 Task: Open a blank sheet, save the file as wallofchina.doc Insert a picture of 'Great Wall of China'with name   Great Wall of China.png  Change shape height to 6.5 select the picture, apply border and shading with setting 3-D, style Dotted Line, color Orange and width 2 1/4 pt
Action: Mouse moved to (159, 176)
Screenshot: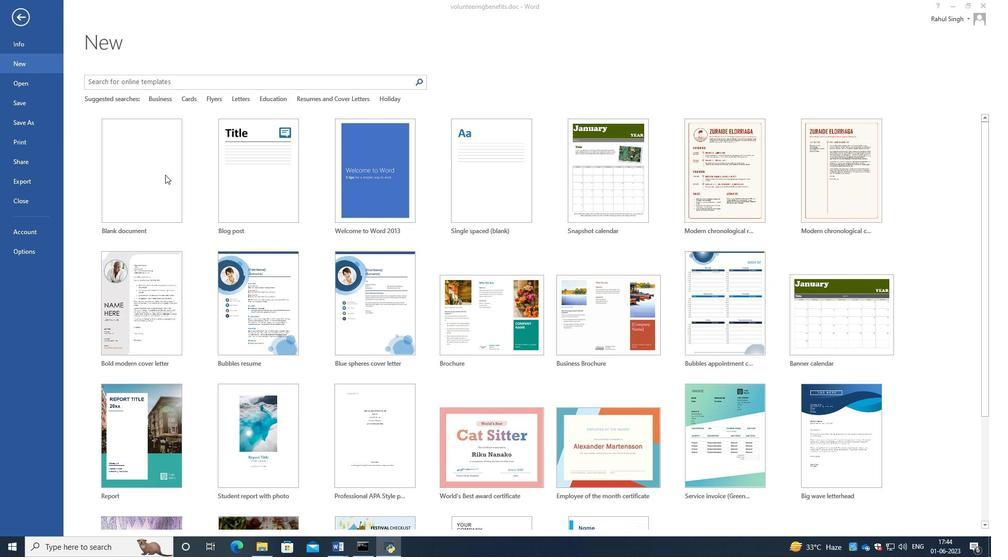 
Action: Mouse pressed left at (159, 176)
Screenshot: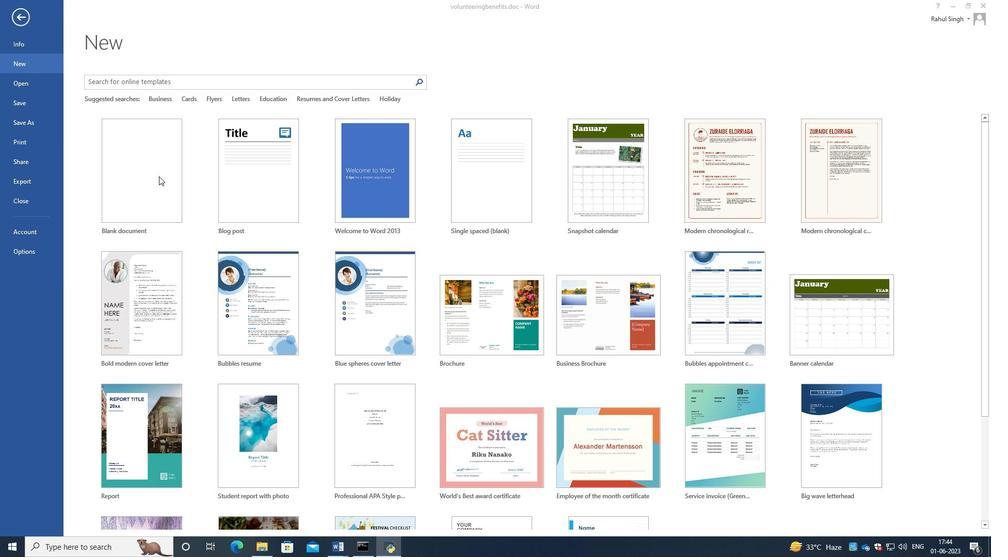 
Action: Mouse pressed left at (159, 176)
Screenshot: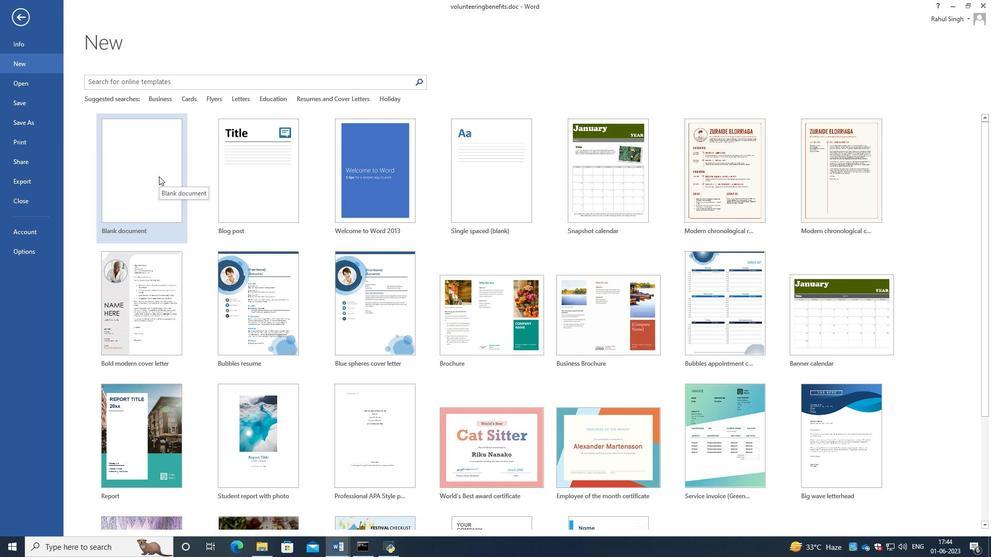 
Action: Mouse moved to (13, 18)
Screenshot: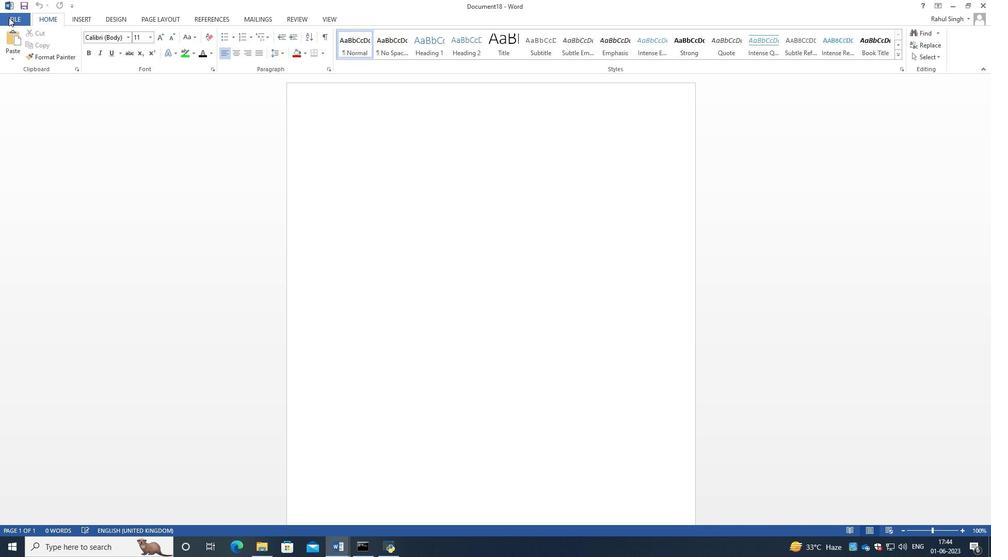 
Action: Mouse pressed left at (13, 18)
Screenshot: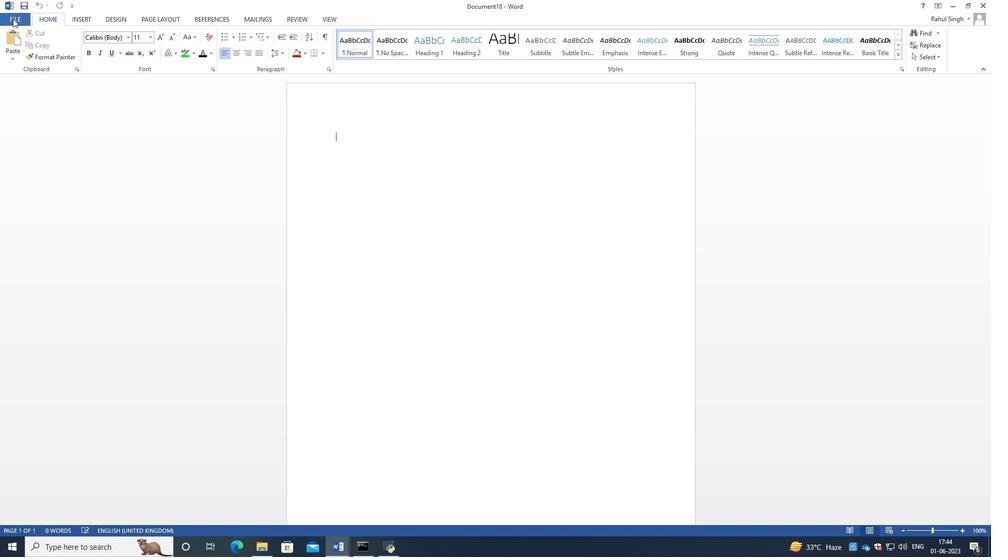 
Action: Mouse moved to (33, 123)
Screenshot: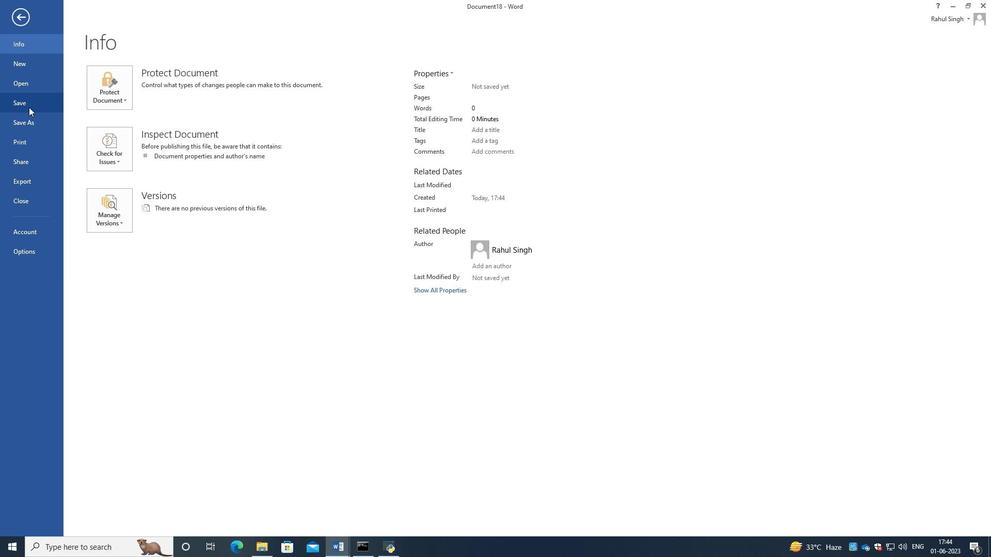 
Action: Mouse pressed left at (33, 123)
Screenshot: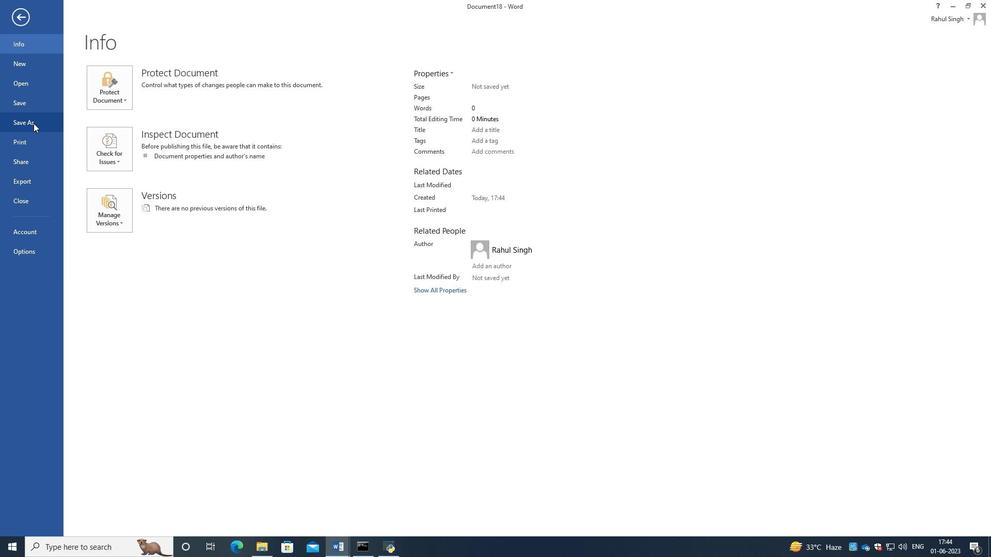 
Action: Mouse moved to (287, 112)
Screenshot: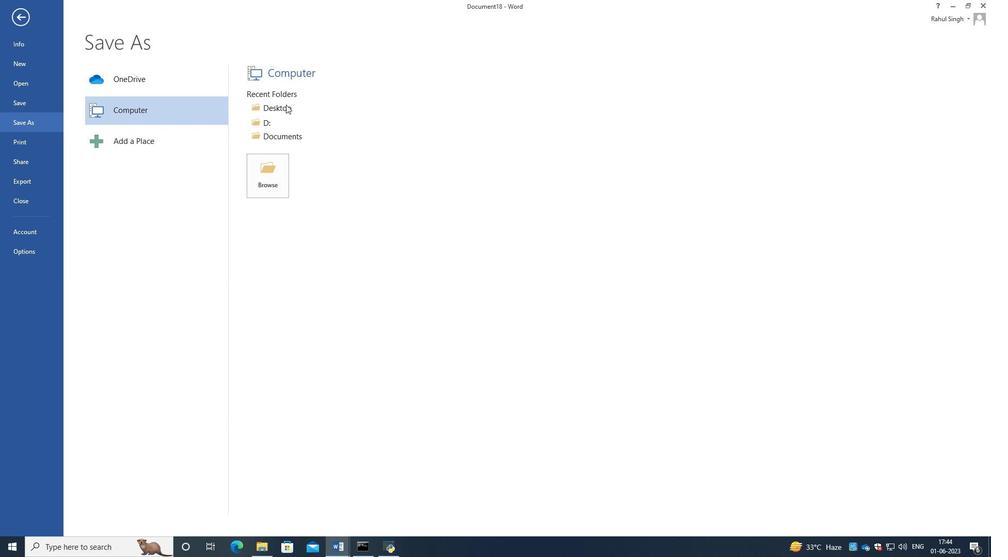 
Action: Mouse pressed left at (287, 112)
Screenshot: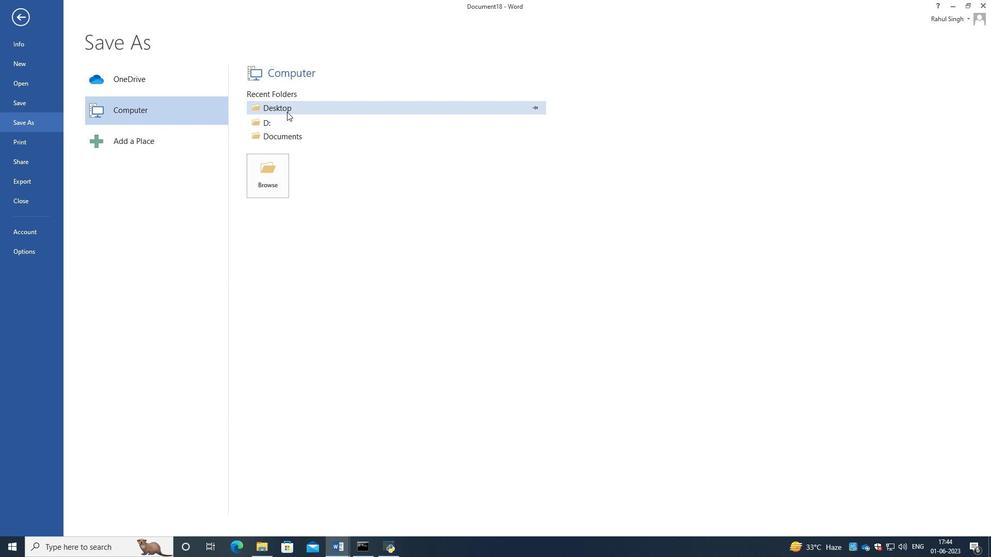 
Action: Mouse moved to (226, 210)
Screenshot: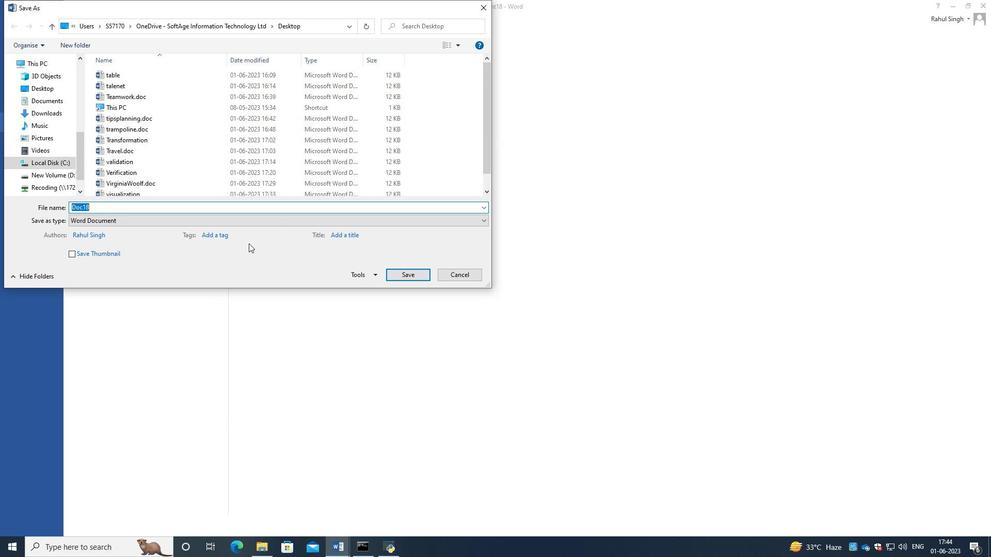 
Action: Key pressed <Key.backspace><Key.caps_lock><Key.caps_lock>wallofchina.doc
Screenshot: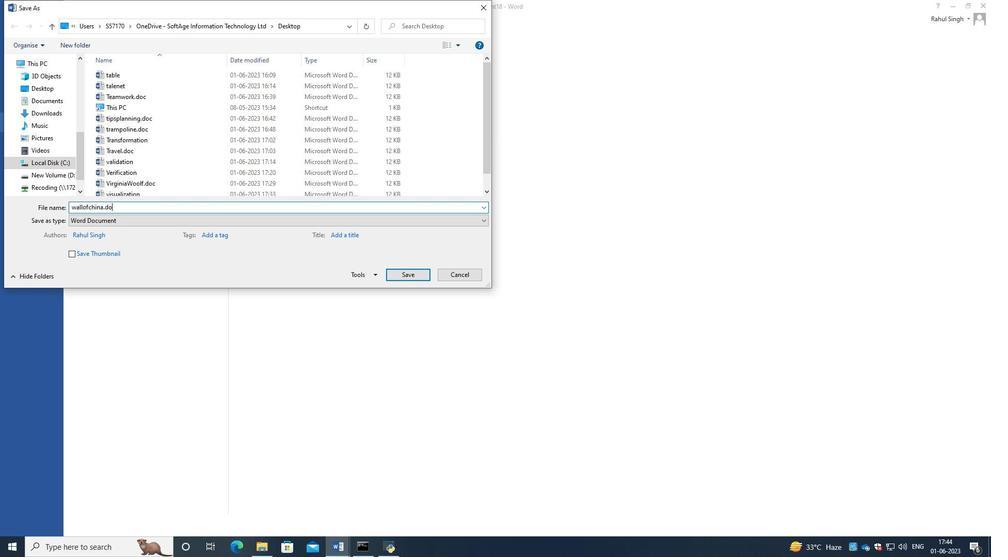 
Action: Mouse moved to (406, 275)
Screenshot: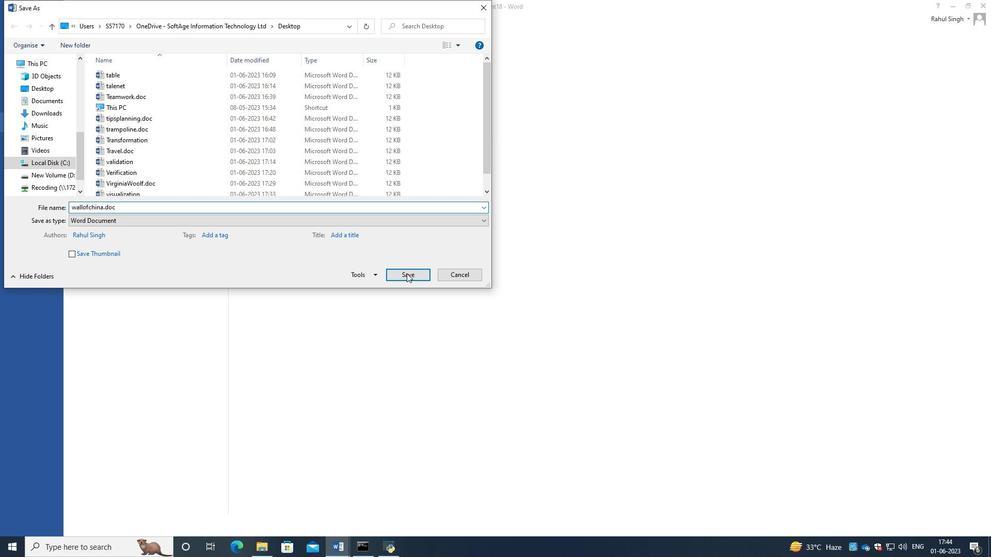 
Action: Mouse pressed left at (406, 275)
Screenshot: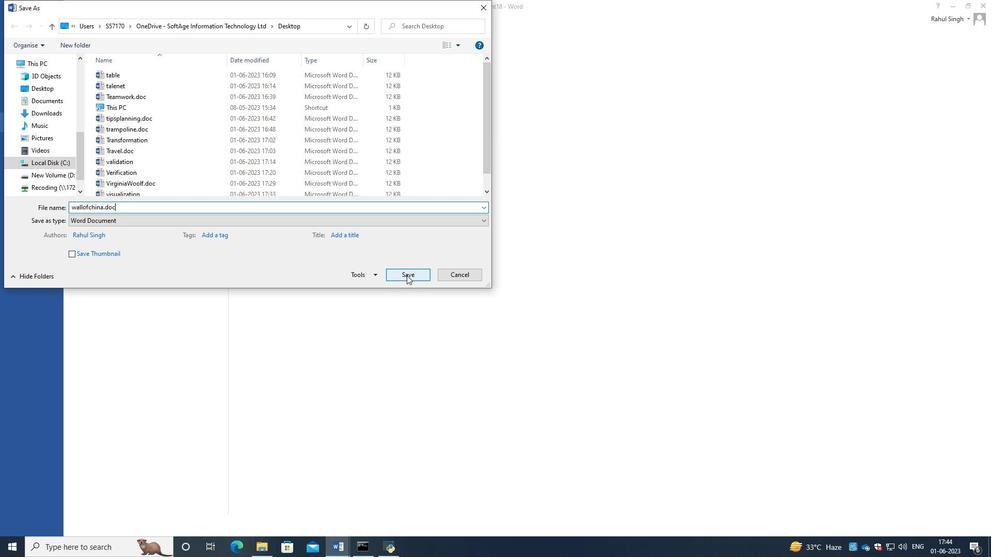
Action: Mouse moved to (81, 17)
Screenshot: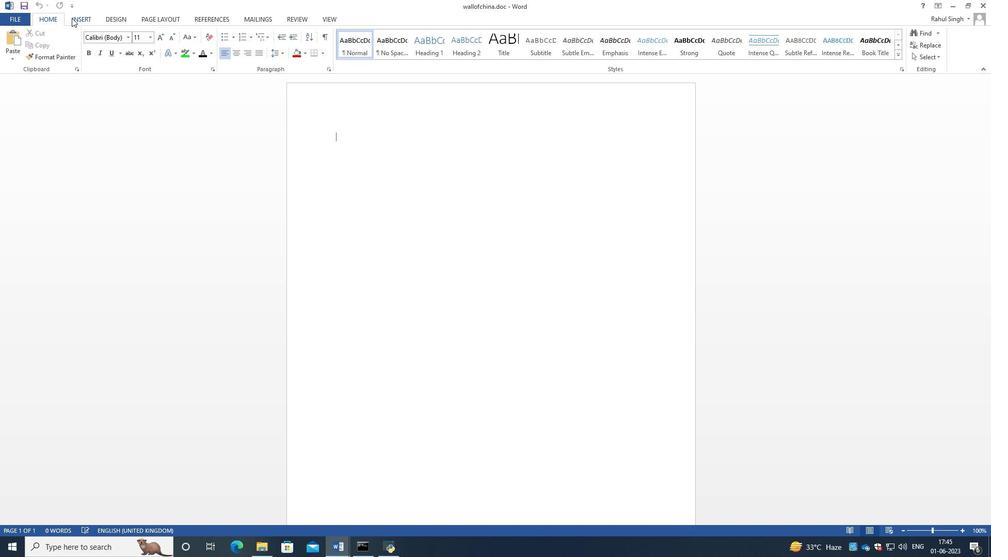 
Action: Mouse pressed left at (81, 17)
Screenshot: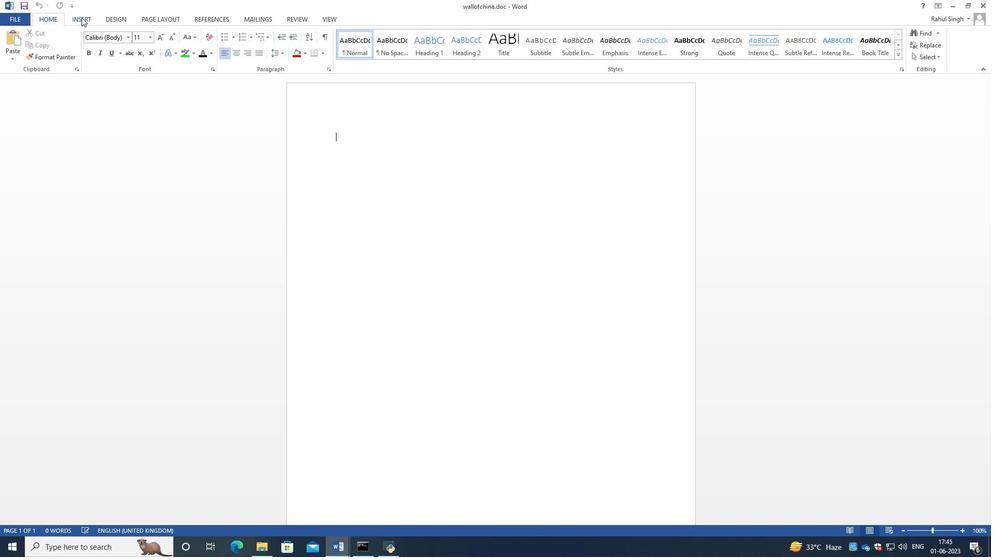 
Action: Mouse moved to (105, 50)
Screenshot: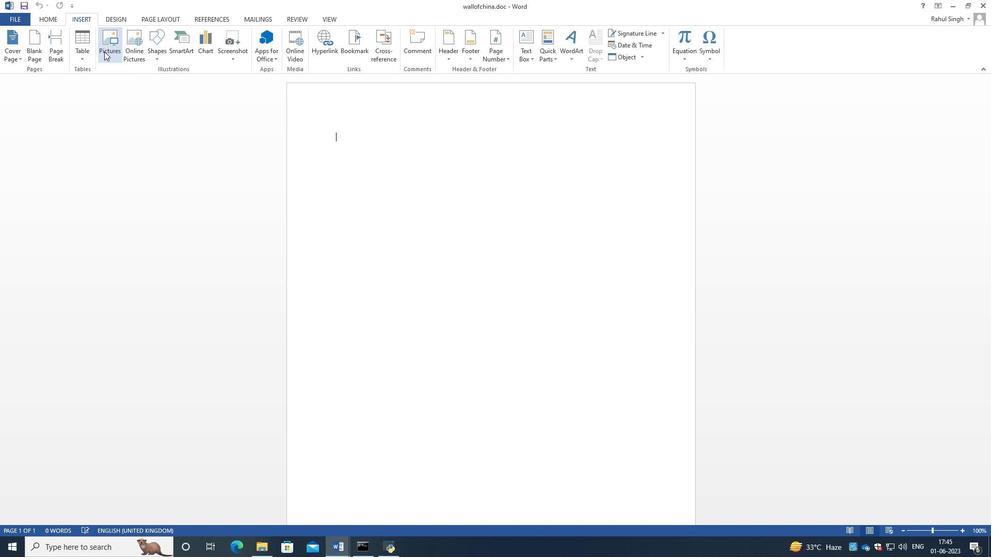 
Action: Mouse pressed left at (105, 50)
Screenshot: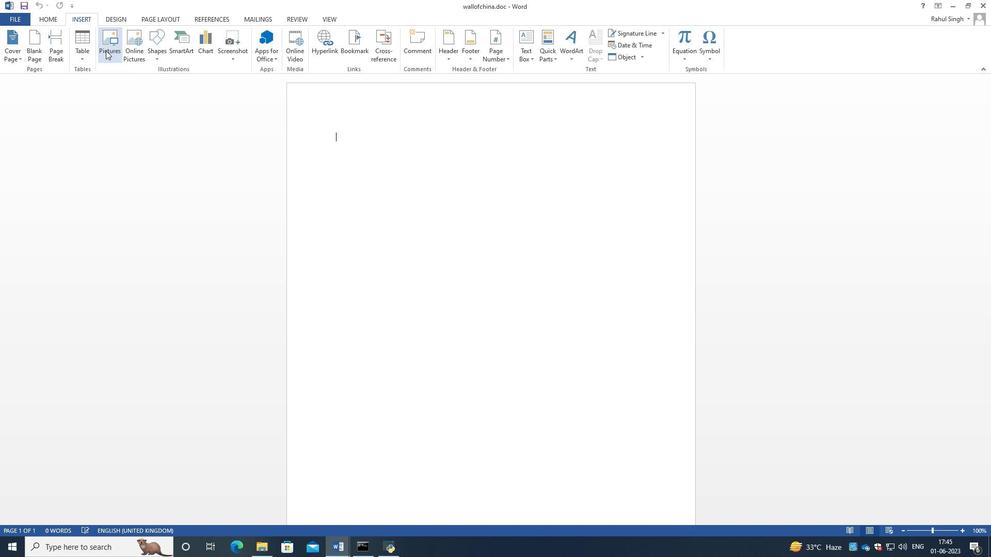 
Action: Mouse moved to (481, 9)
Screenshot: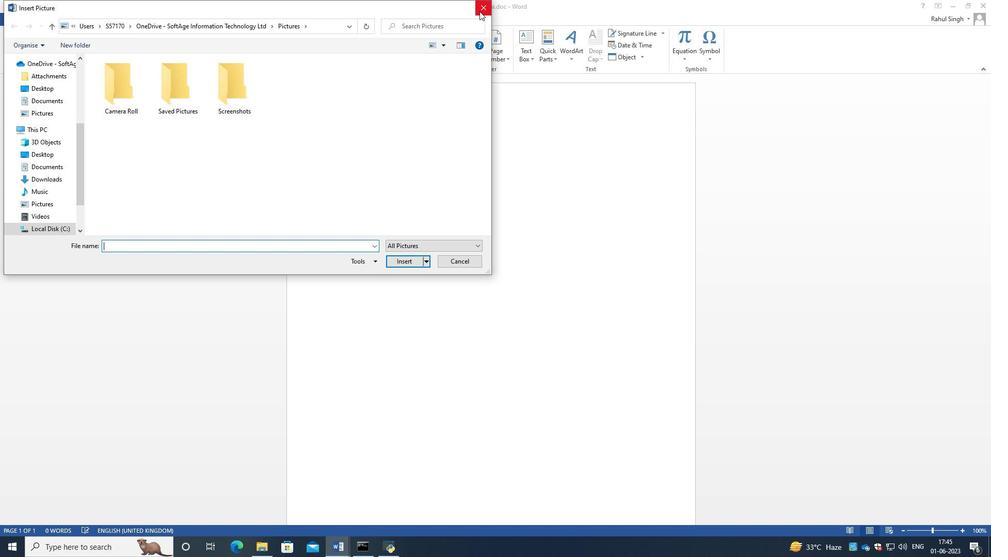 
Action: Mouse pressed left at (481, 9)
Screenshot: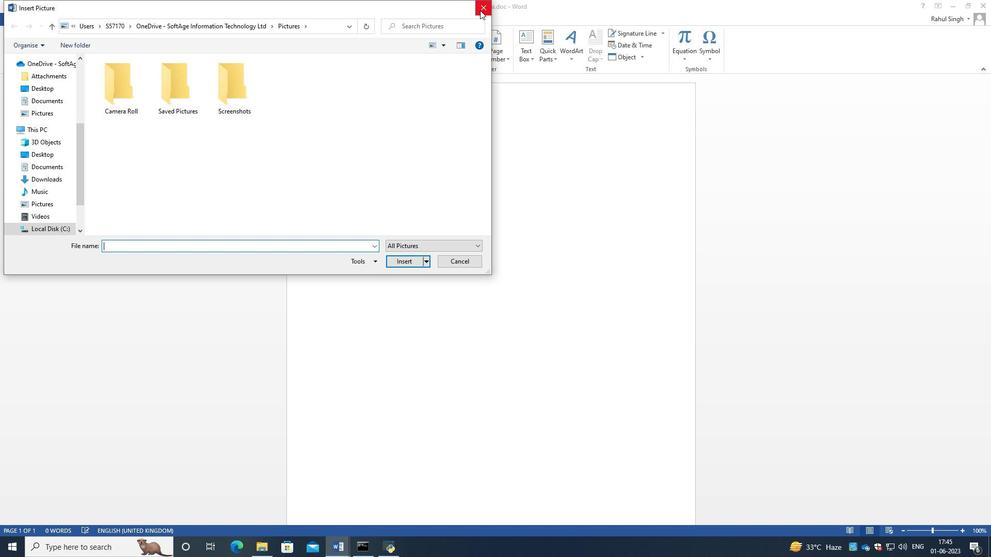 
Action: Mouse moved to (143, 40)
Screenshot: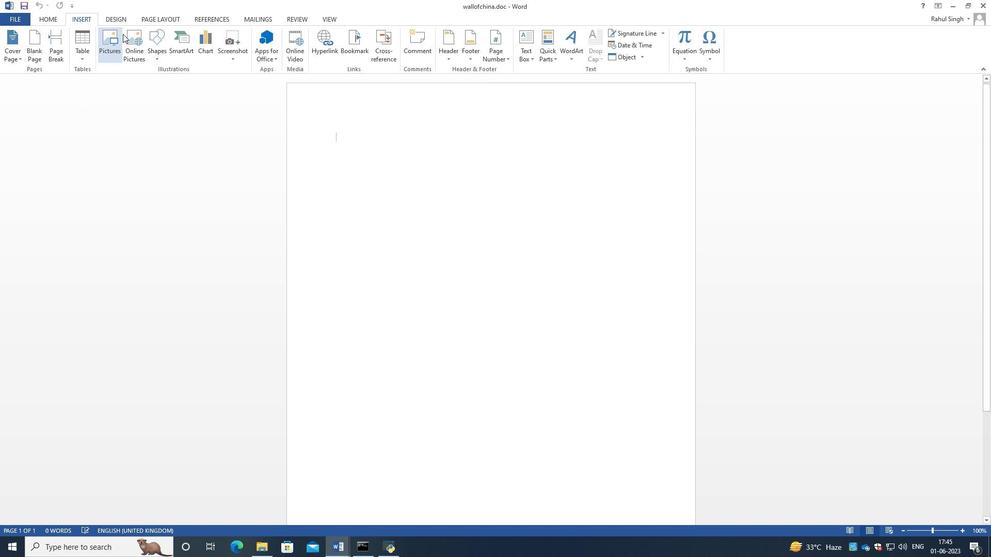 
Action: Mouse pressed left at (143, 40)
Screenshot: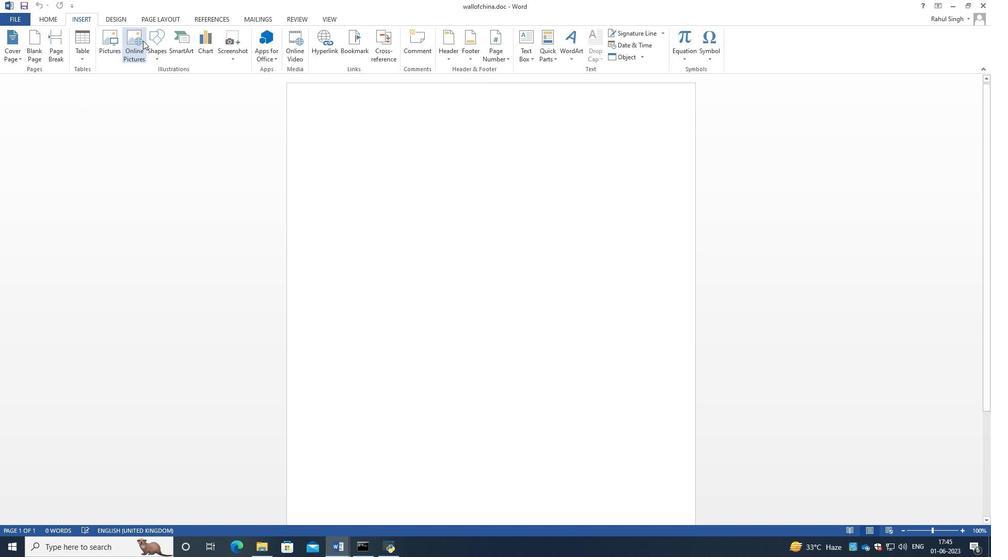 
Action: Mouse moved to (544, 215)
Screenshot: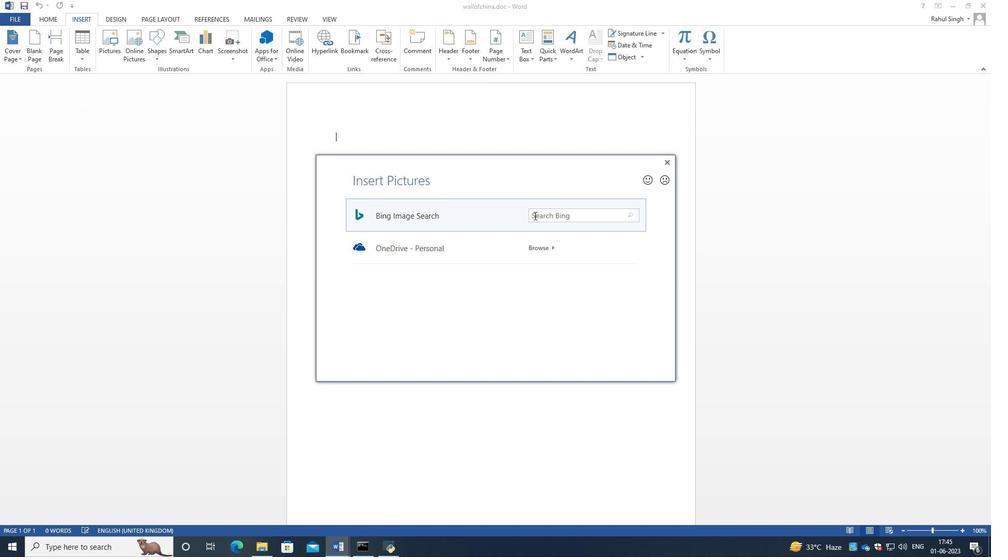 
Action: Mouse pressed left at (544, 215)
Screenshot: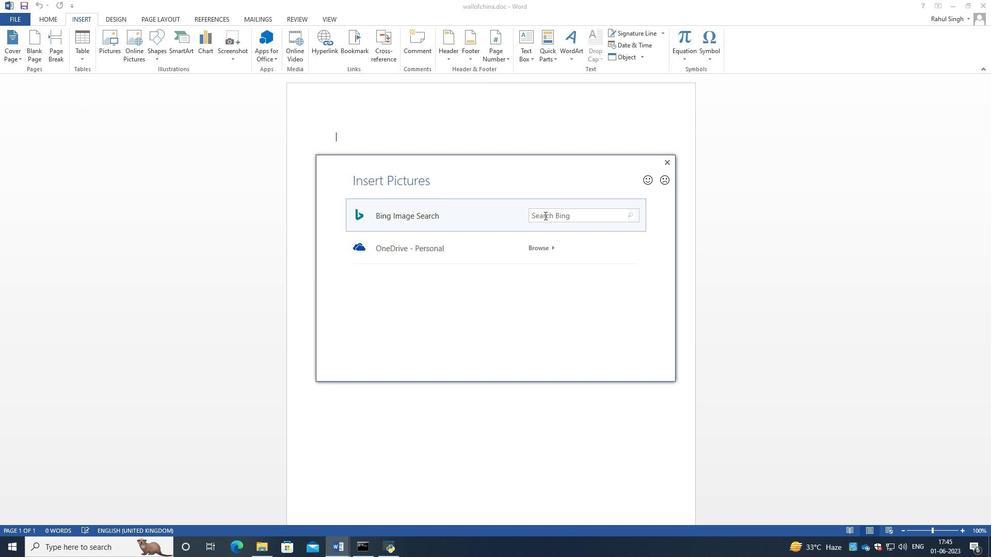 
Action: Key pressed wall<Key.space>of<Key.space>china<Key.enter>
Screenshot: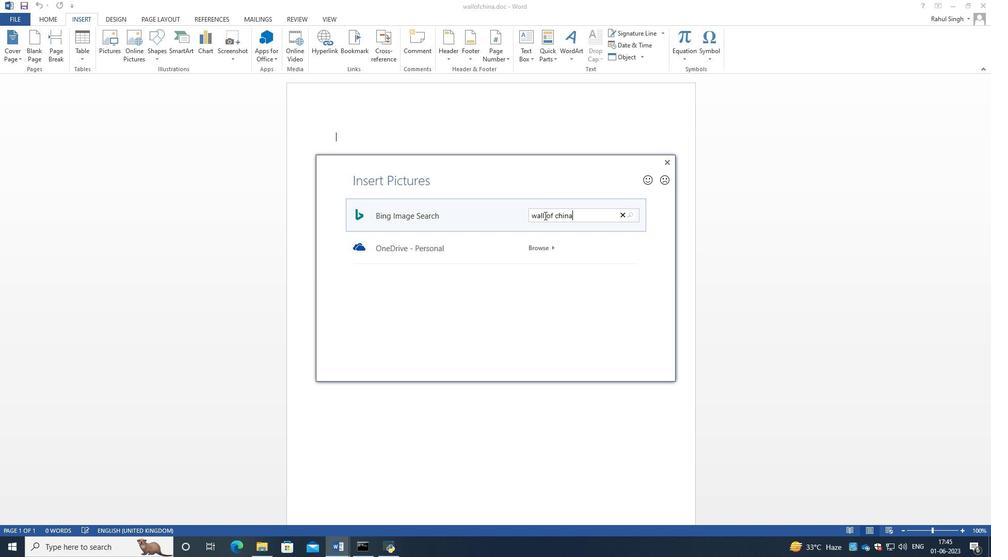 
Action: Mouse moved to (519, 245)
Screenshot: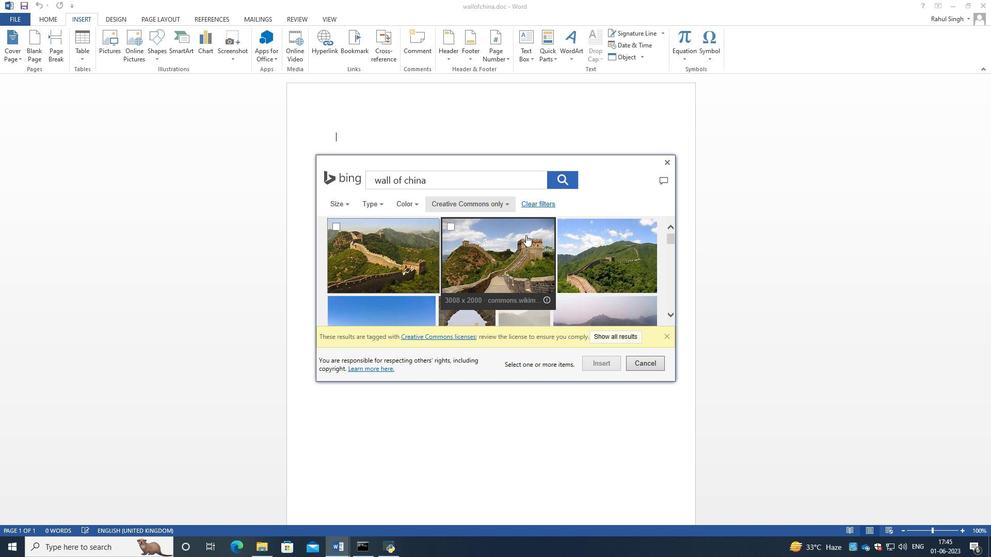 
Action: Mouse scrolled (519, 244) with delta (0, 0)
Screenshot: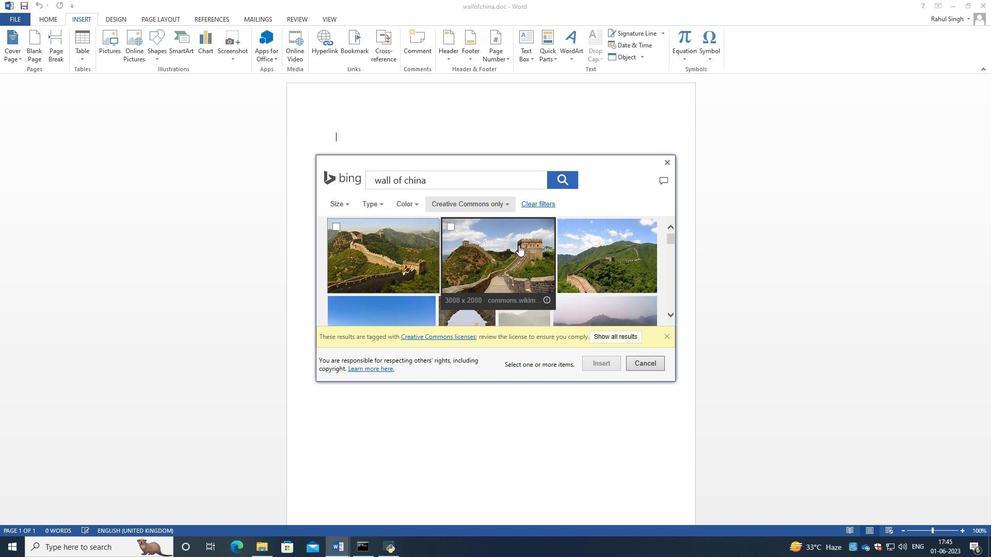 
Action: Mouse scrolled (519, 244) with delta (0, 0)
Screenshot: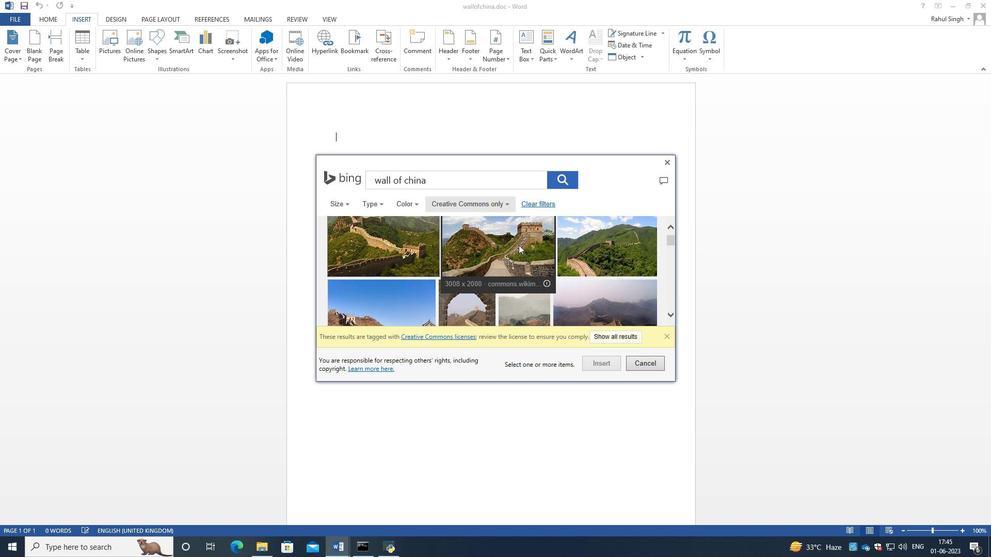 
Action: Mouse scrolled (519, 244) with delta (0, 0)
Screenshot: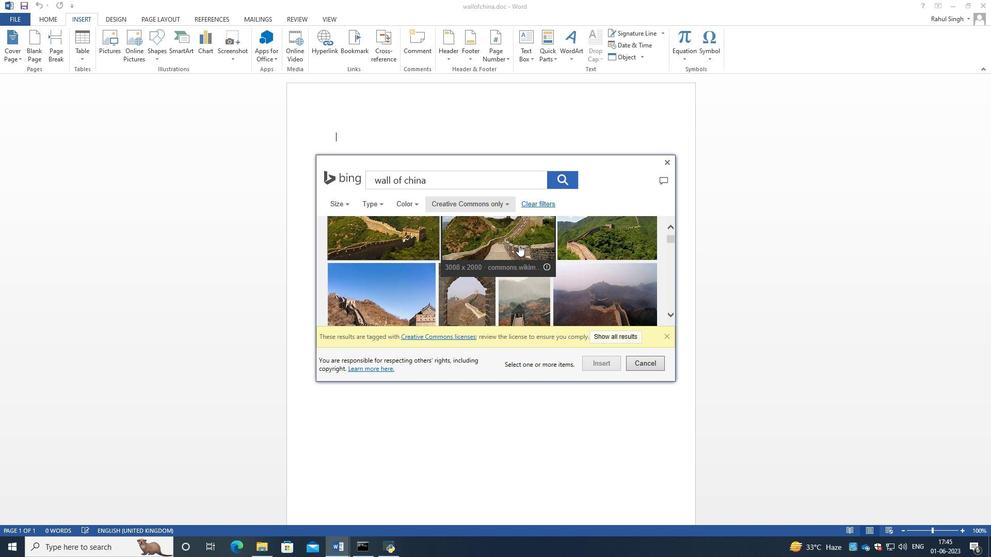 
Action: Mouse moved to (520, 246)
Screenshot: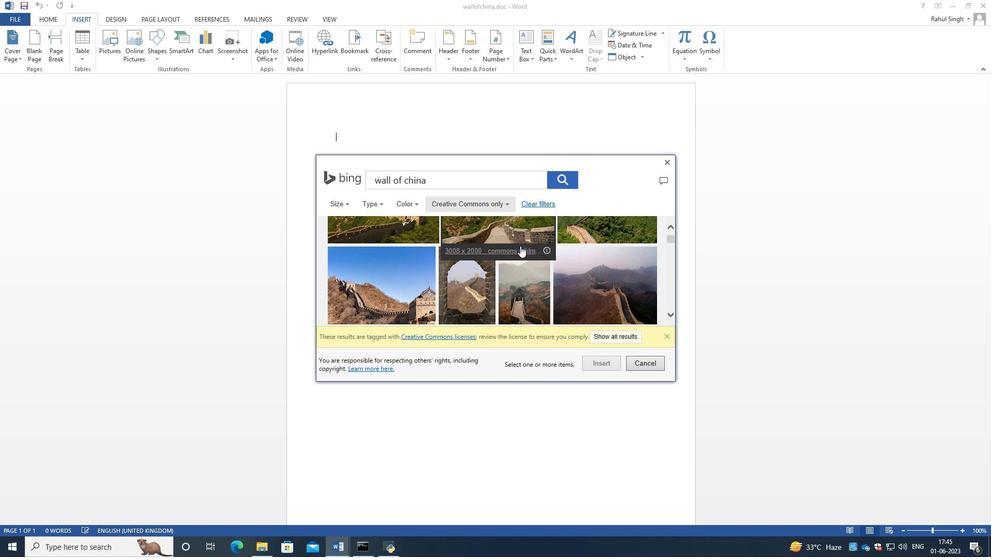 
Action: Mouse scrolled (520, 245) with delta (0, 0)
Screenshot: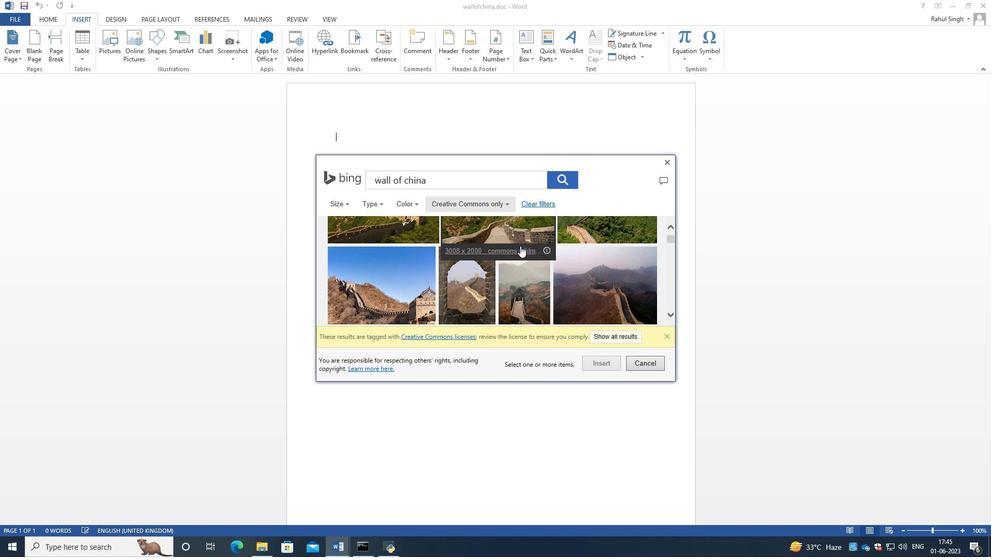 
Action: Mouse scrolled (520, 245) with delta (0, 0)
Screenshot: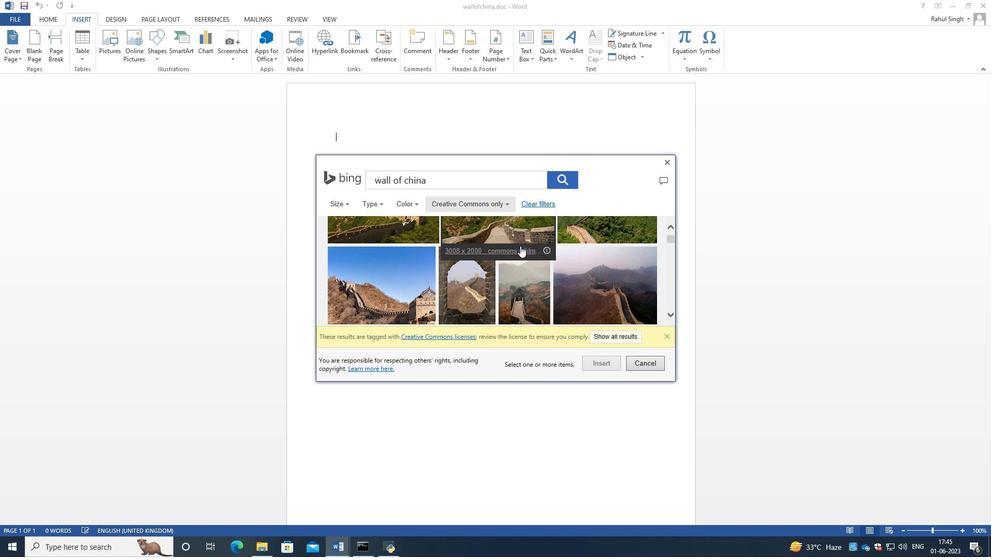 
Action: Mouse scrolled (520, 245) with delta (0, 0)
Screenshot: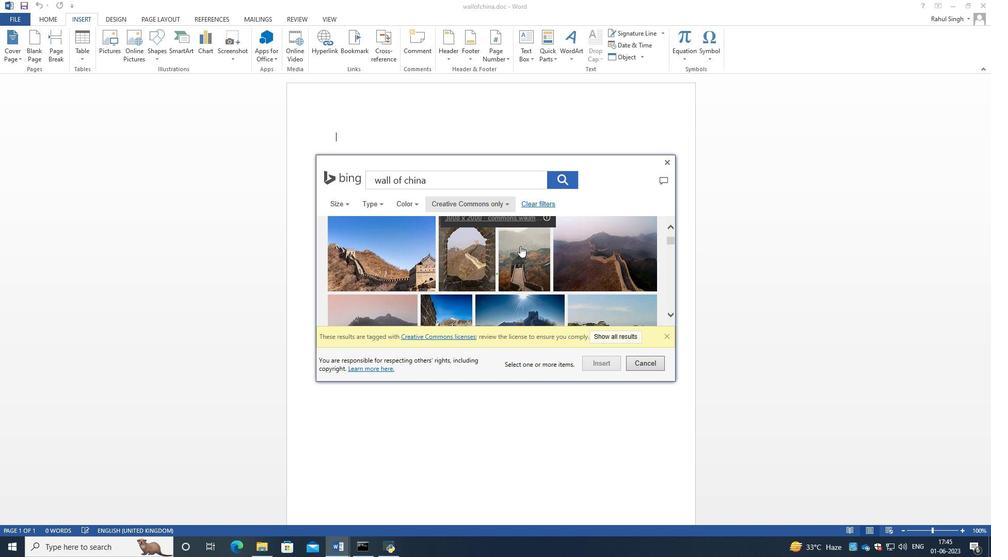 
Action: Mouse scrolled (520, 245) with delta (0, 0)
Screenshot: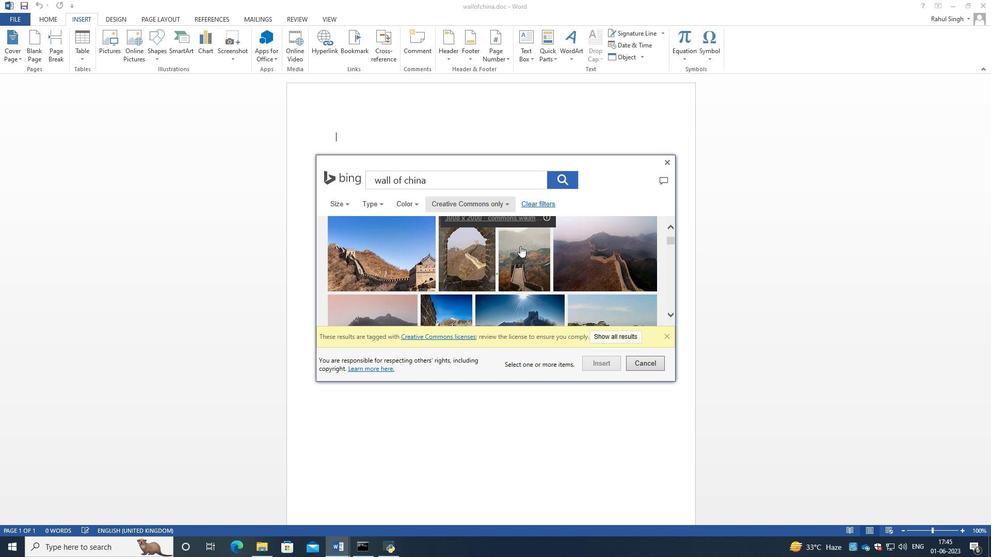 
Action: Mouse moved to (521, 246)
Screenshot: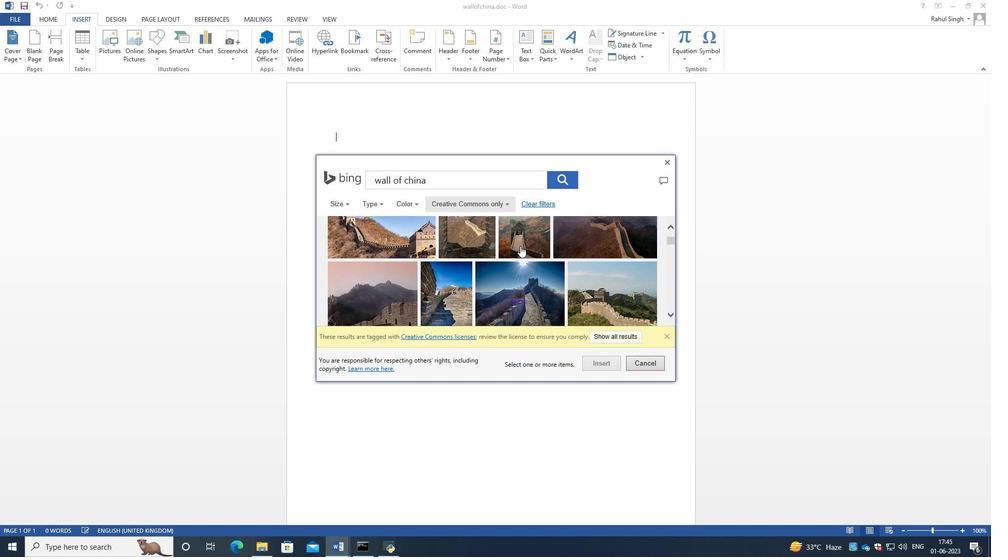 
Action: Mouse scrolled (521, 246) with delta (0, 0)
Screenshot: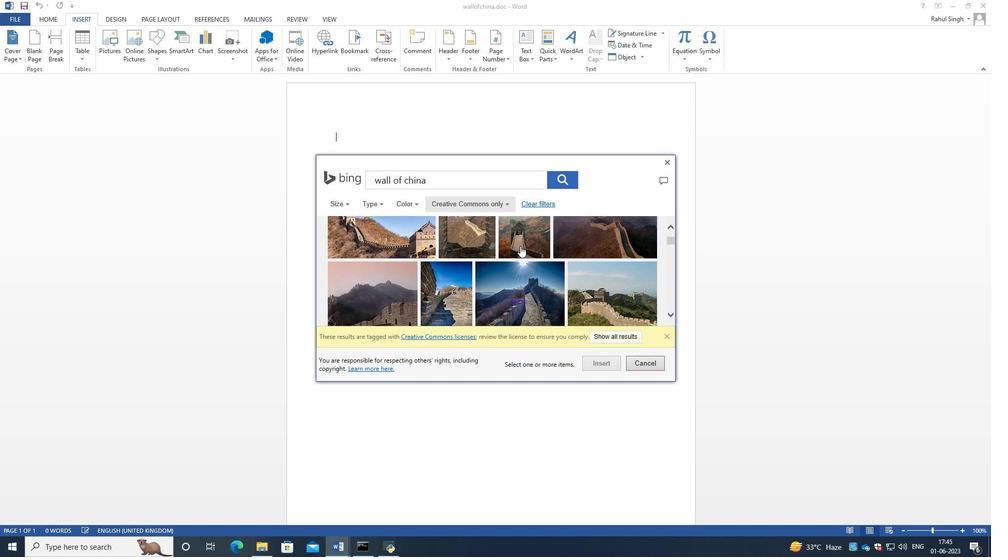 
Action: Mouse moved to (521, 247)
Screenshot: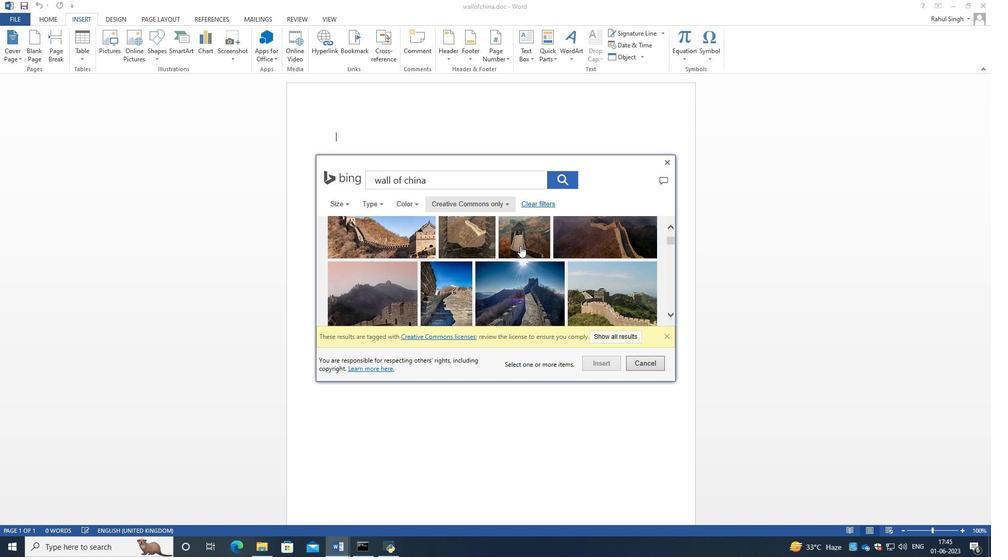 
Action: Mouse scrolled (521, 246) with delta (0, 0)
Screenshot: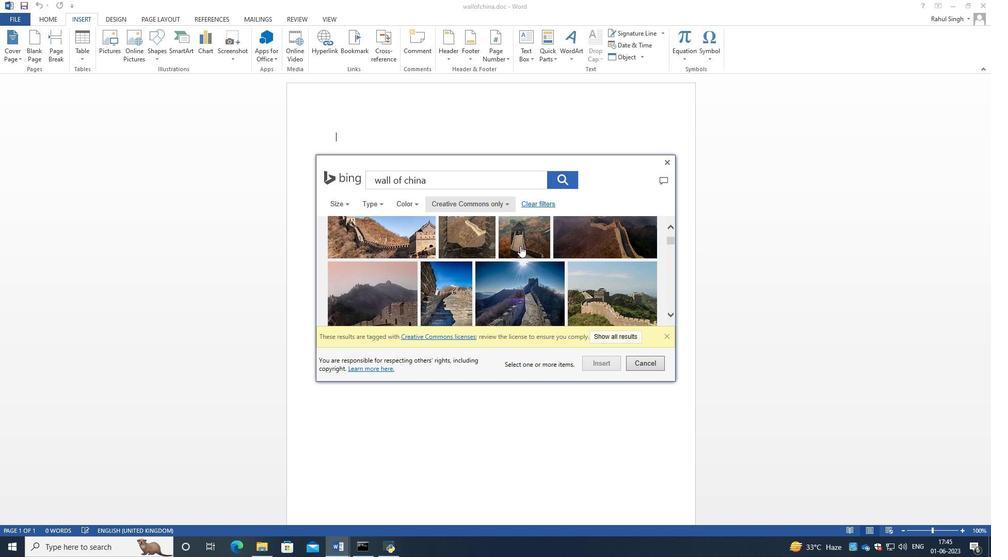 
Action: Mouse scrolled (521, 246) with delta (0, 0)
Screenshot: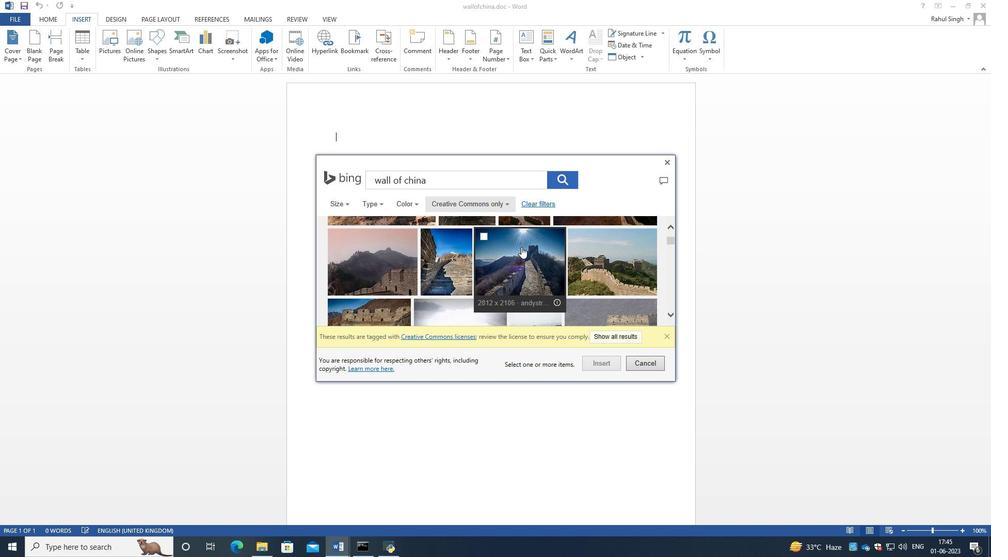 
Action: Mouse moved to (521, 248)
Screenshot: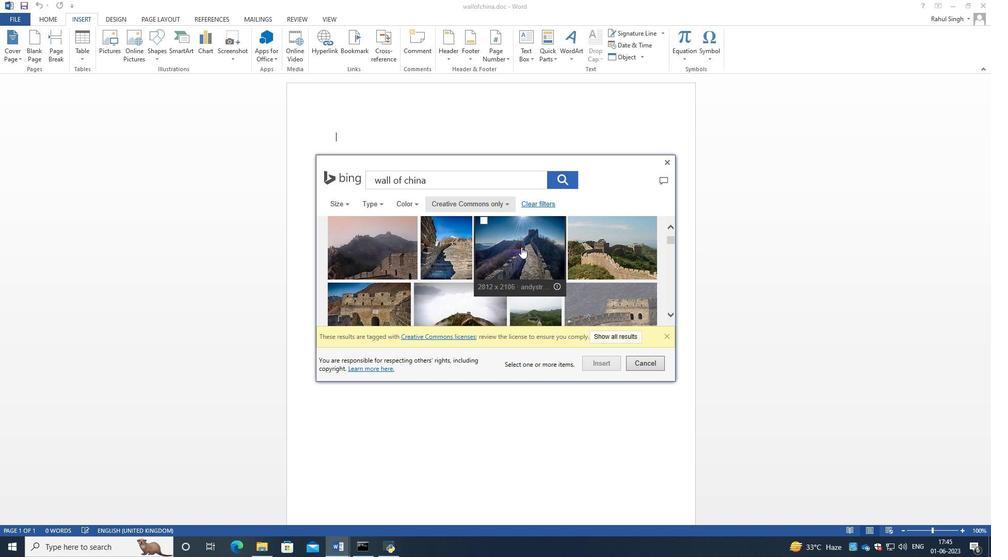 
Action: Mouse scrolled (521, 248) with delta (0, 0)
Screenshot: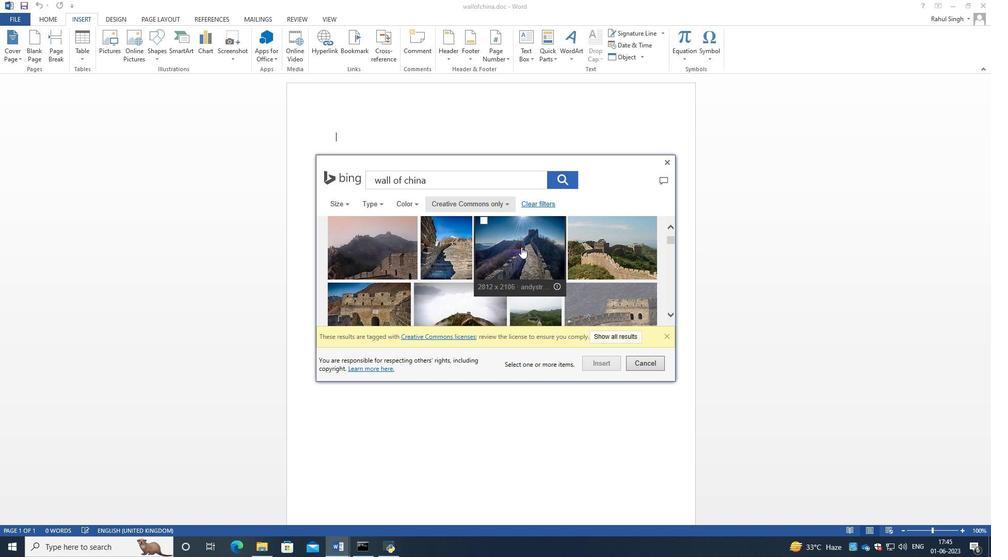 
Action: Mouse moved to (521, 249)
Screenshot: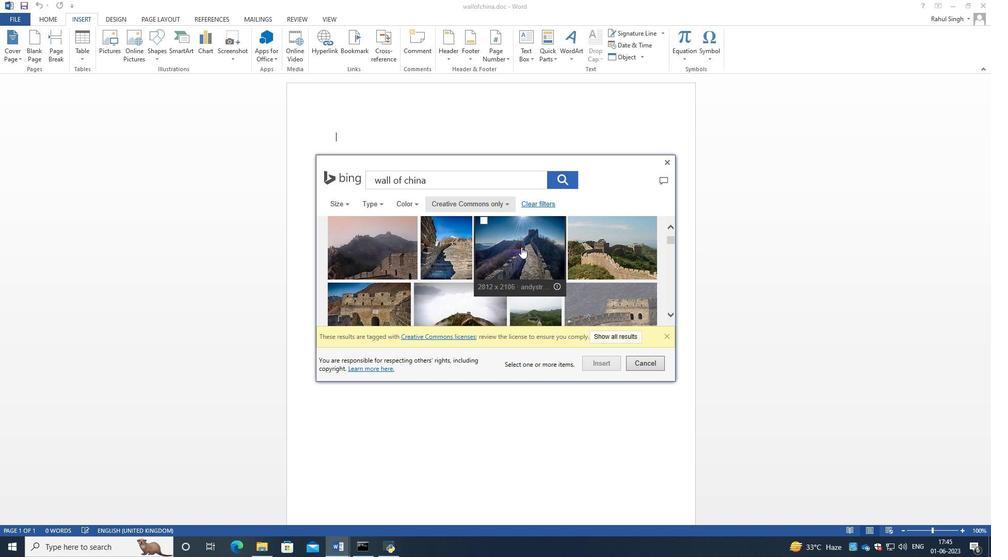 
Action: Mouse scrolled (521, 249) with delta (0, 0)
Screenshot: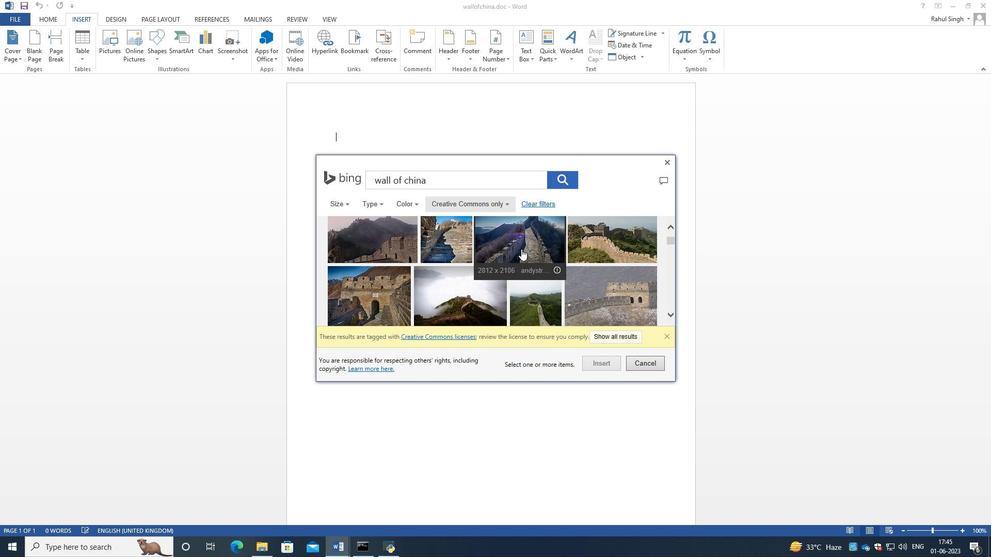 
Action: Mouse scrolled (521, 249) with delta (0, 0)
Screenshot: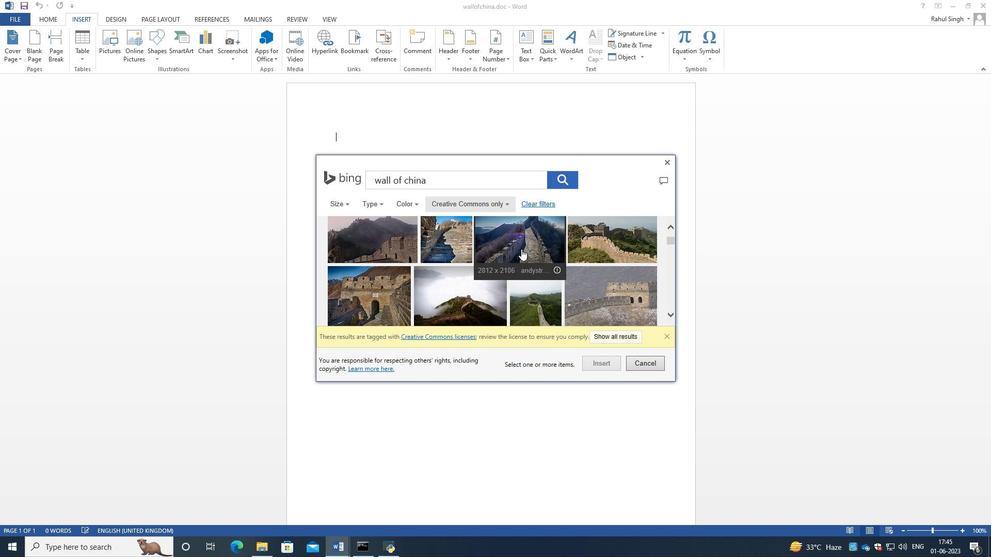 
Action: Mouse scrolled (521, 249) with delta (0, 0)
Screenshot: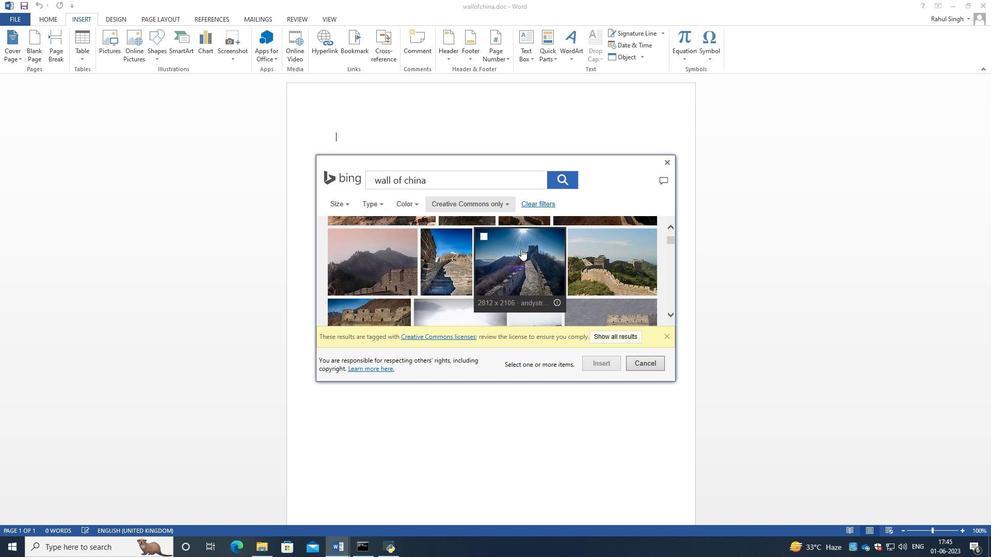 
Action: Mouse moved to (521, 249)
Screenshot: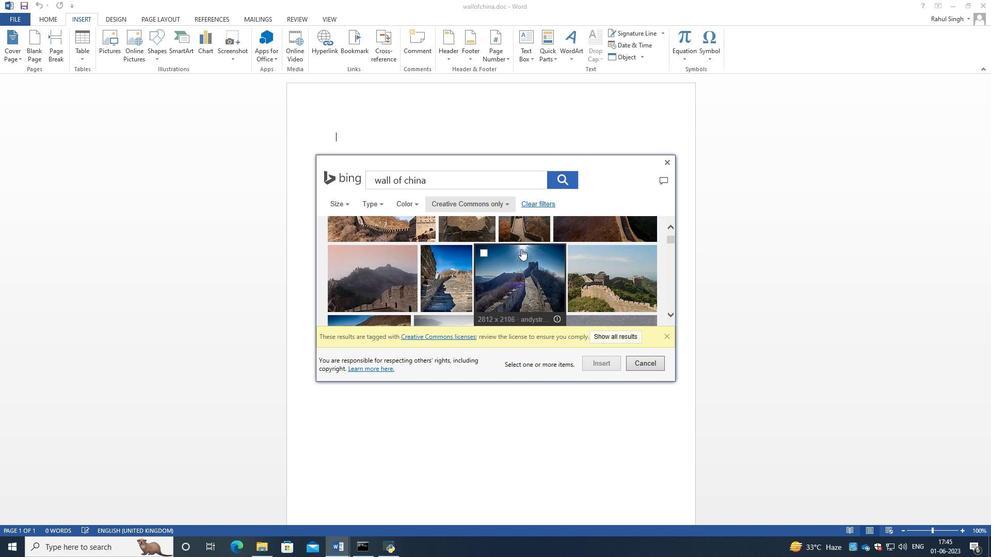 
Action: Mouse scrolled (521, 250) with delta (0, 0)
Screenshot: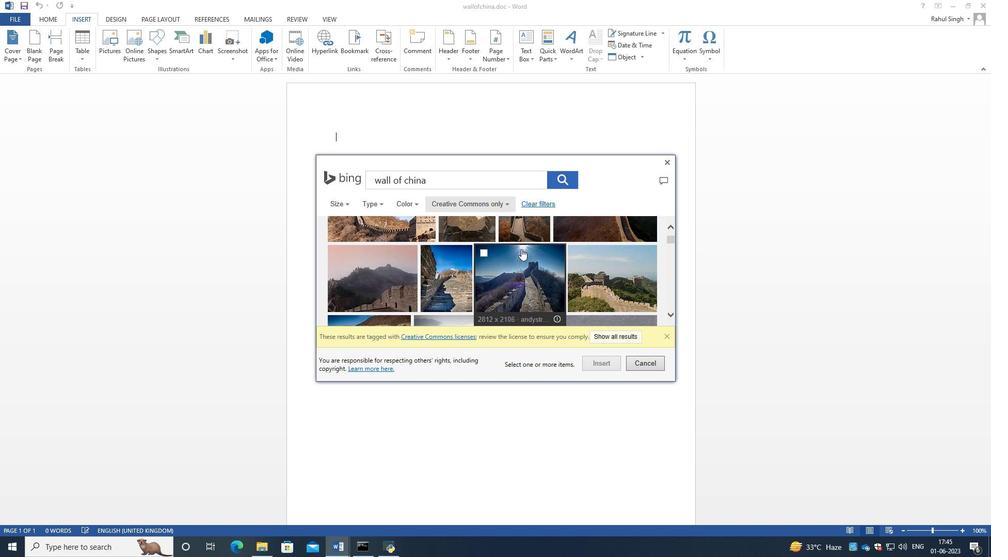 
Action: Mouse scrolled (521, 250) with delta (0, 0)
Screenshot: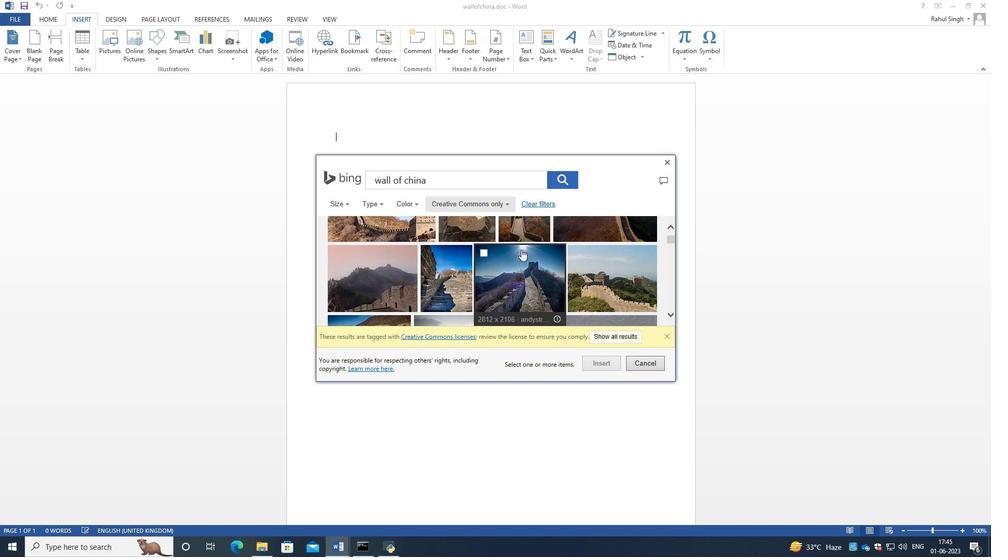 
Action: Mouse scrolled (521, 250) with delta (0, 0)
Screenshot: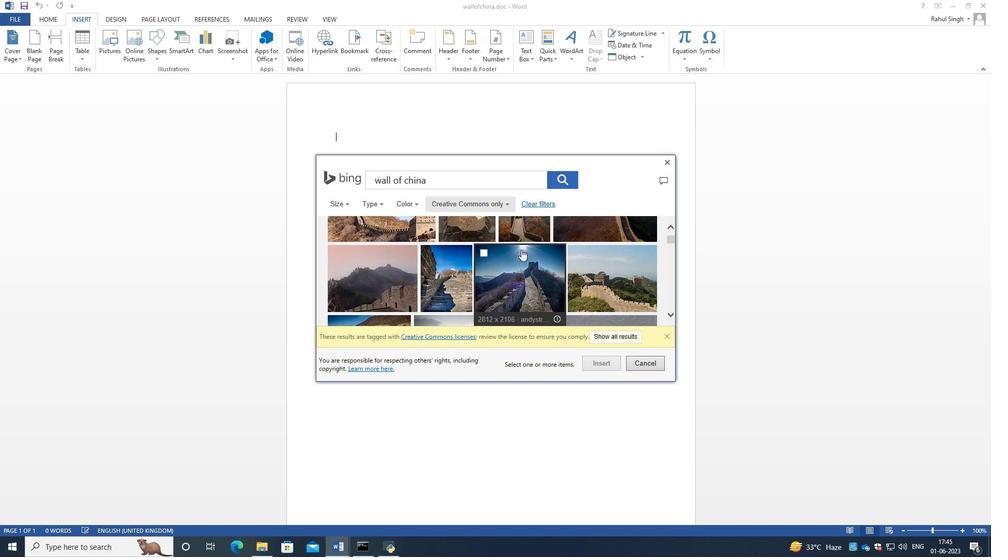 
Action: Mouse moved to (521, 250)
Screenshot: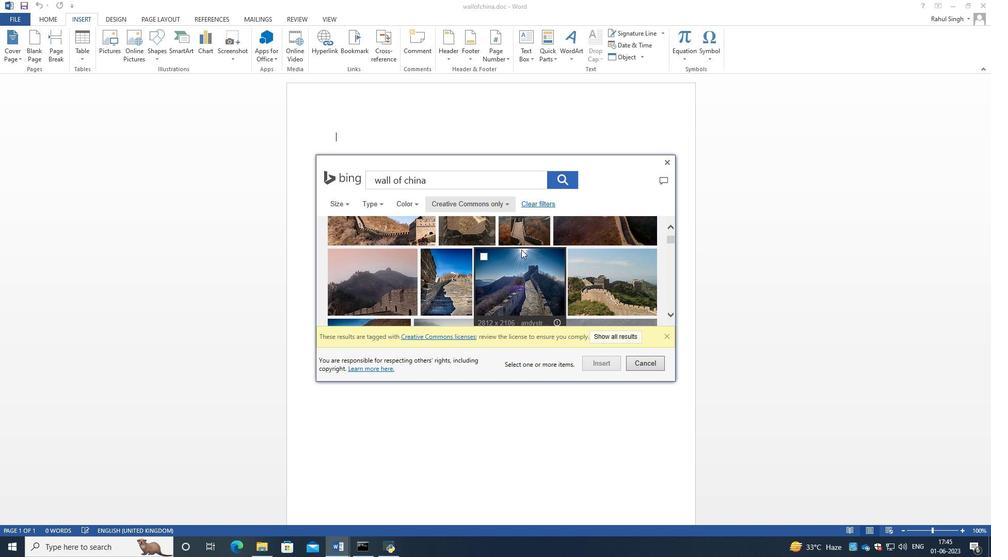 
Action: Mouse scrolled (521, 251) with delta (0, 0)
Screenshot: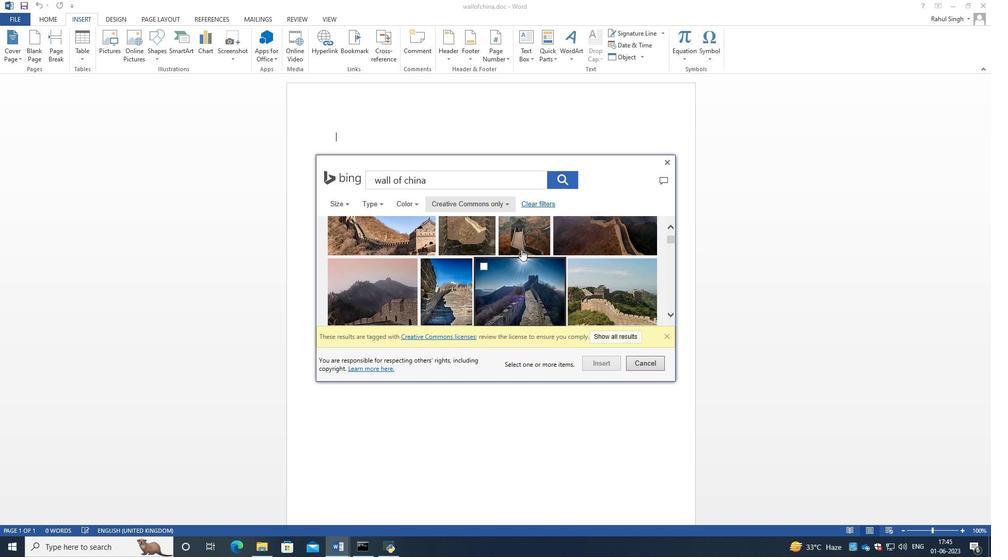 
Action: Mouse scrolled (521, 251) with delta (0, 0)
Screenshot: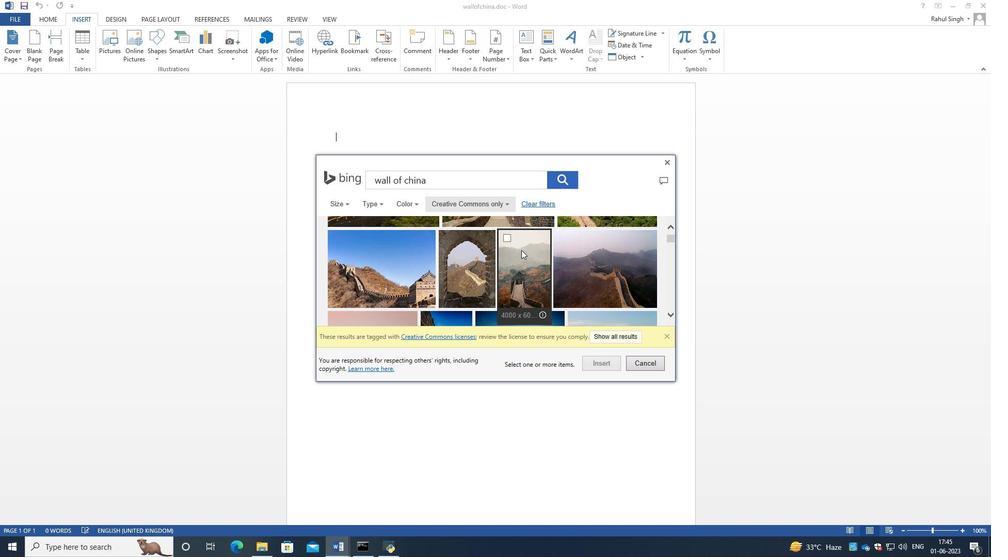 
Action: Mouse scrolled (521, 251) with delta (0, 0)
Screenshot: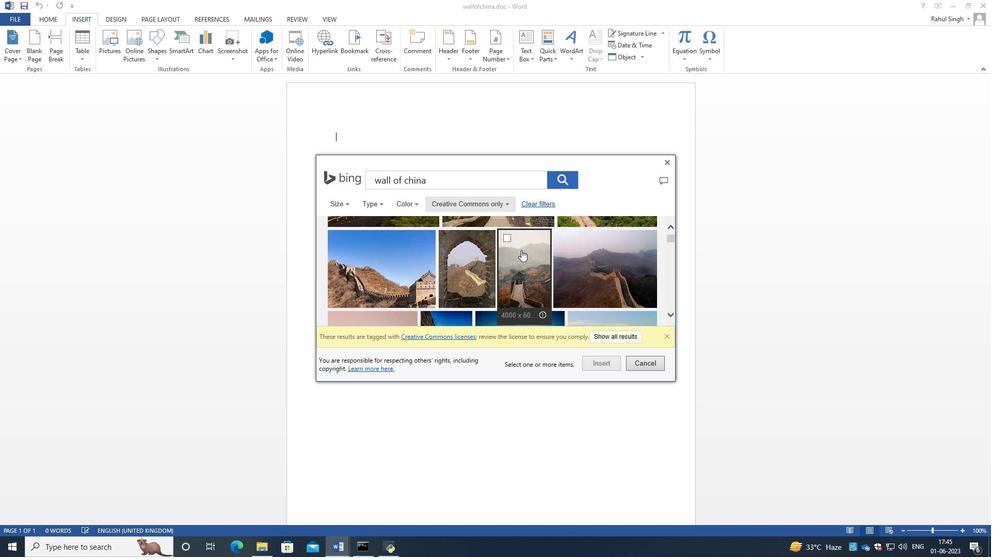 
Action: Mouse scrolled (521, 251) with delta (0, 0)
Screenshot: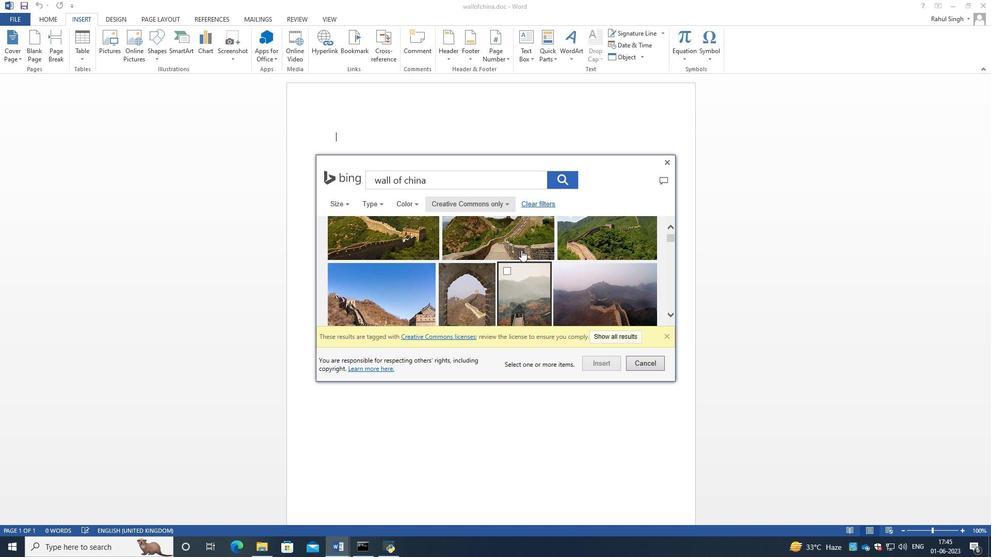 
Action: Mouse scrolled (521, 251) with delta (0, 0)
Screenshot: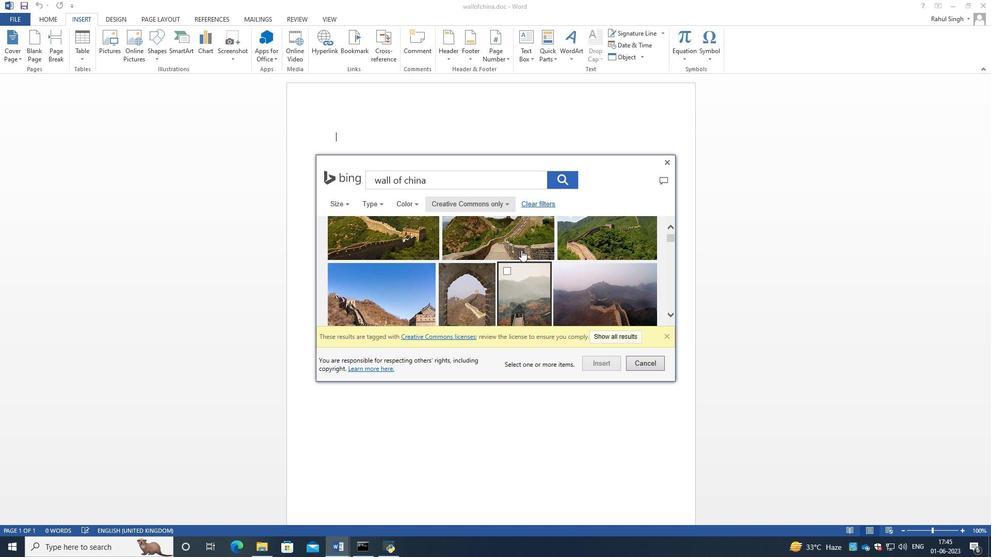 
Action: Mouse moved to (417, 265)
Screenshot: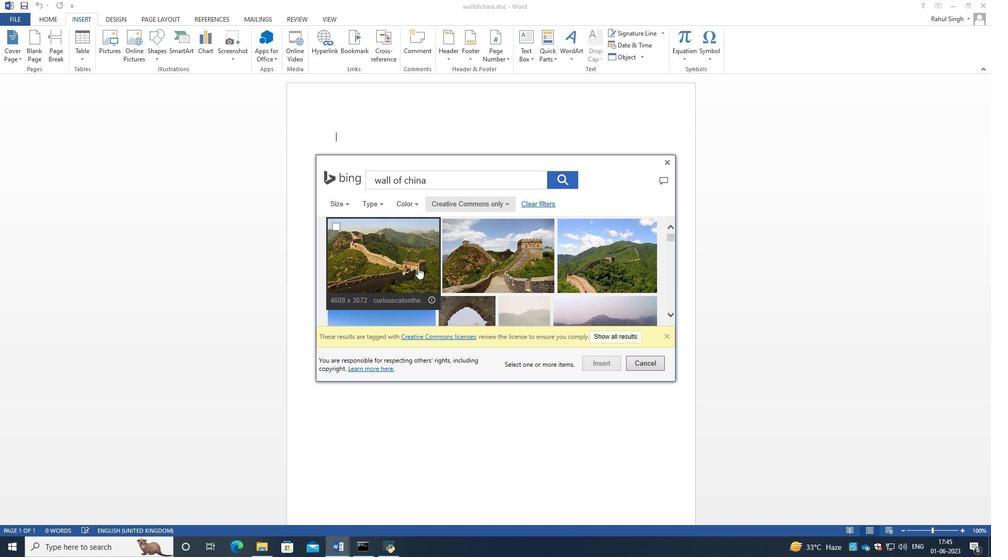 
Action: Mouse pressed left at (417, 265)
Screenshot: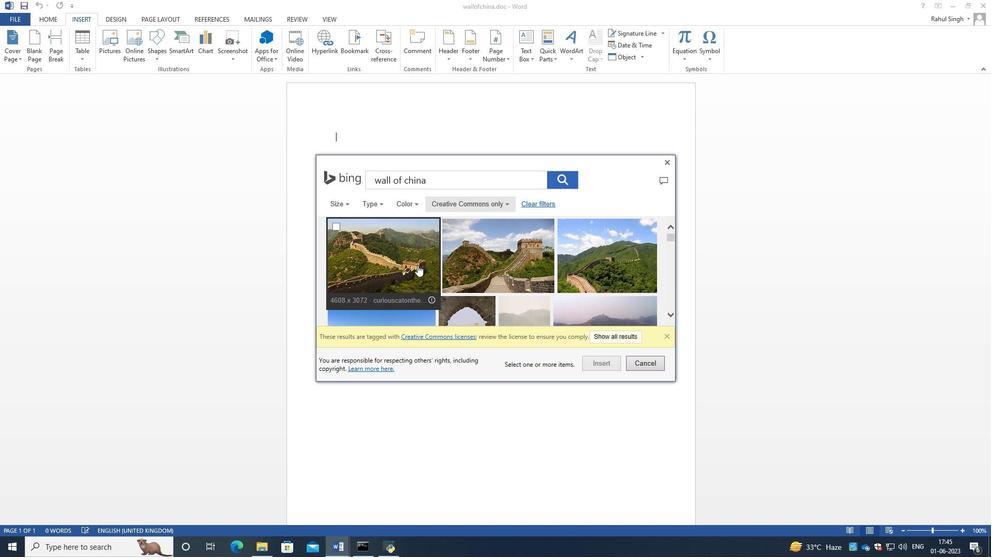 
Action: Mouse moved to (609, 366)
Screenshot: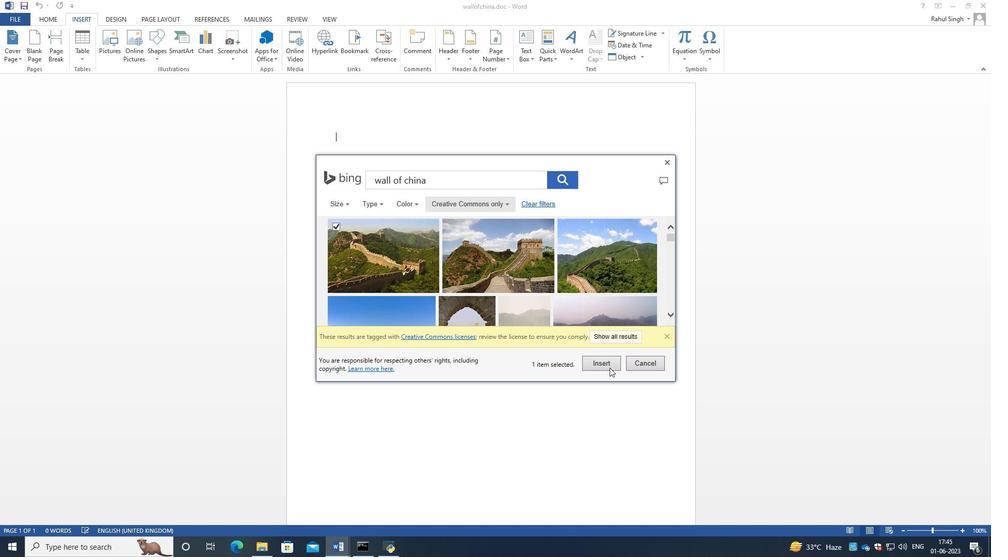 
Action: Mouse pressed left at (609, 366)
Screenshot: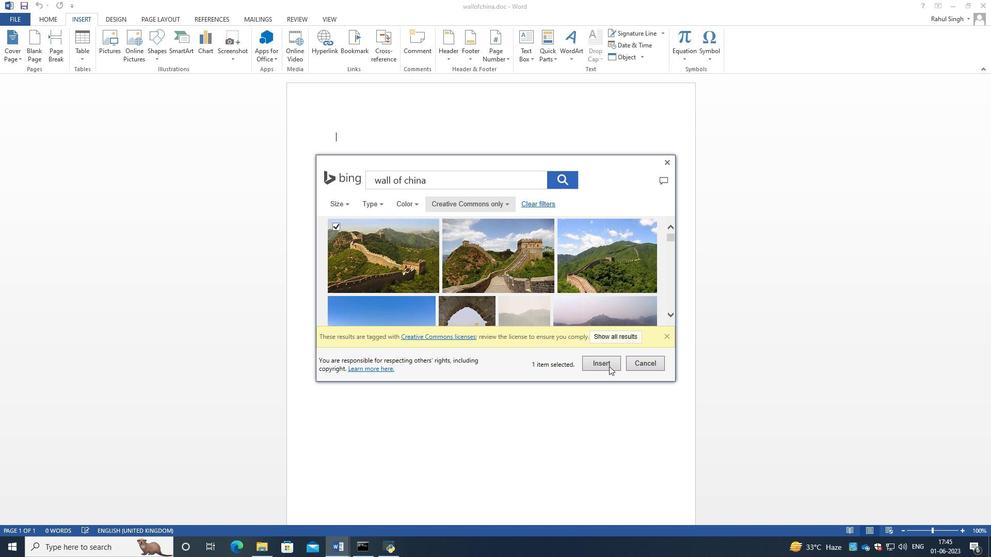 
Action: Mouse moved to (609, 359)
Screenshot: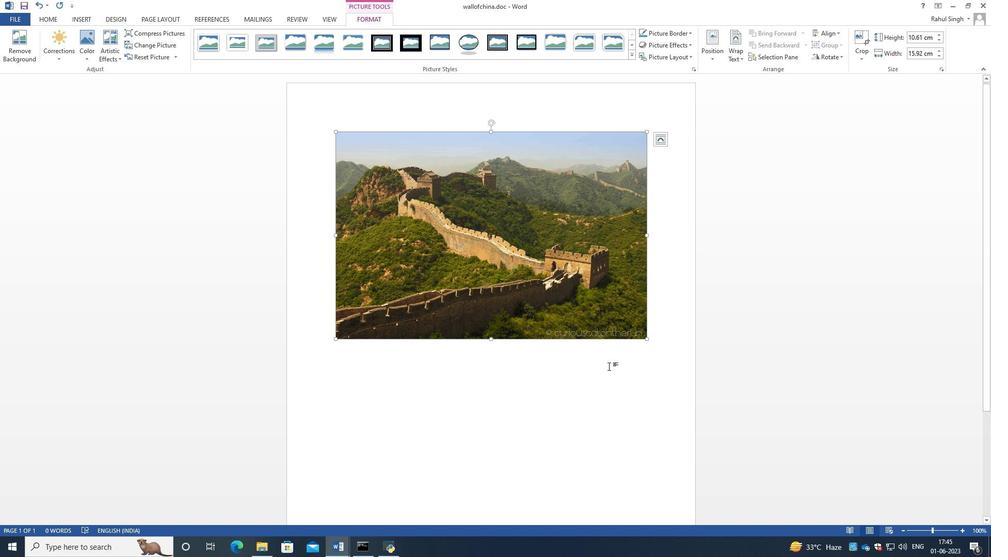 
Action: Mouse scrolled (609, 360) with delta (0, 0)
Screenshot: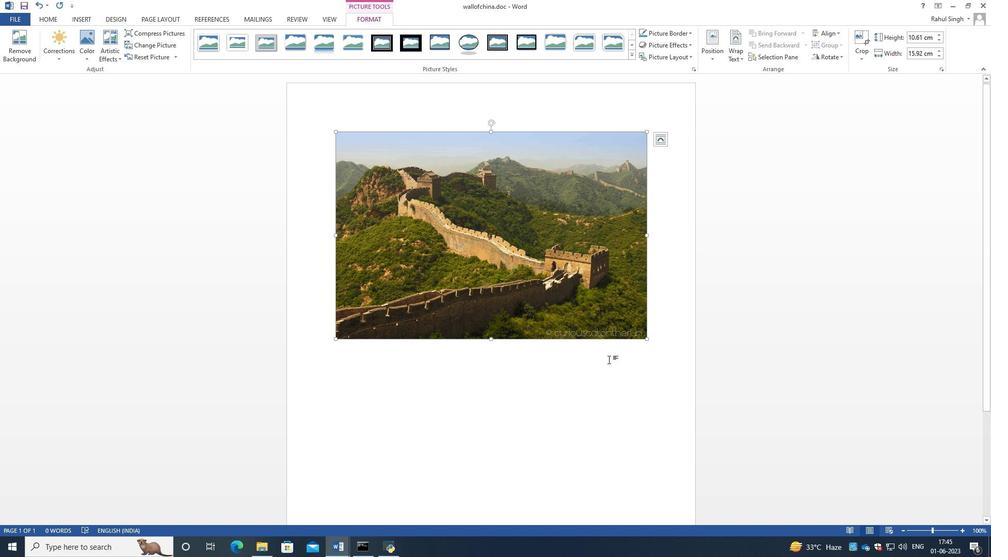 
Action: Mouse moved to (562, 285)
Screenshot: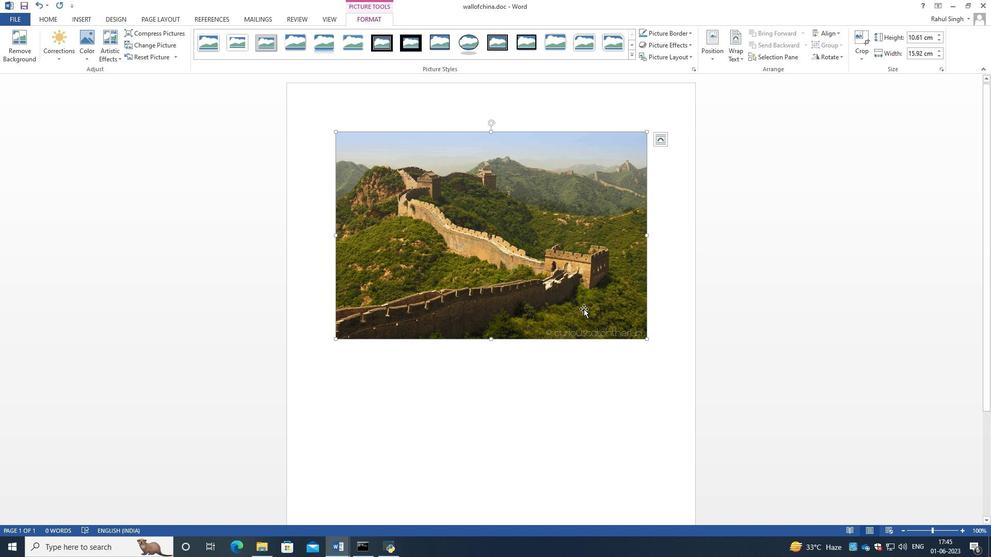 
Action: Mouse scrolled (562, 285) with delta (0, 0)
Screenshot: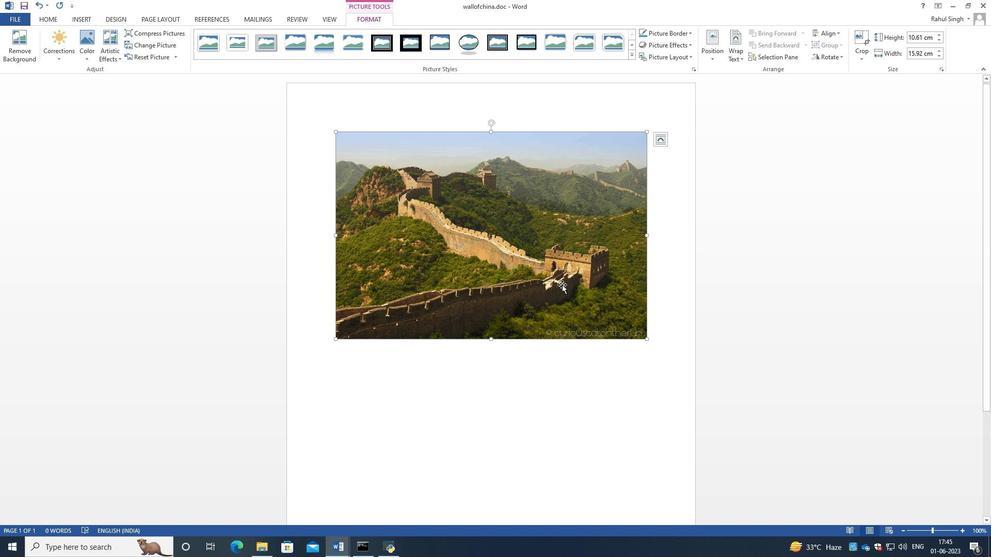 
Action: Mouse moved to (926, 37)
Screenshot: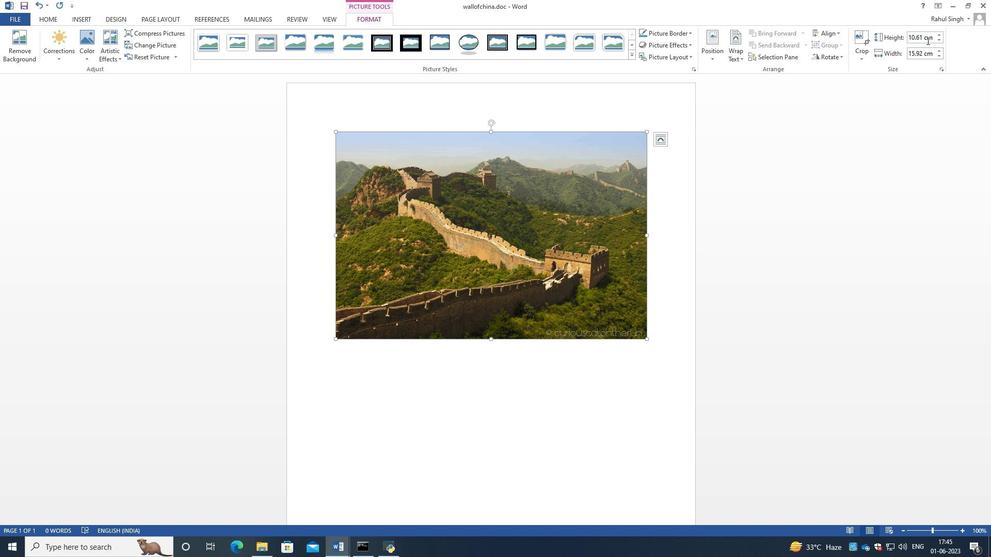 
Action: Mouse pressed left at (926, 37)
Screenshot: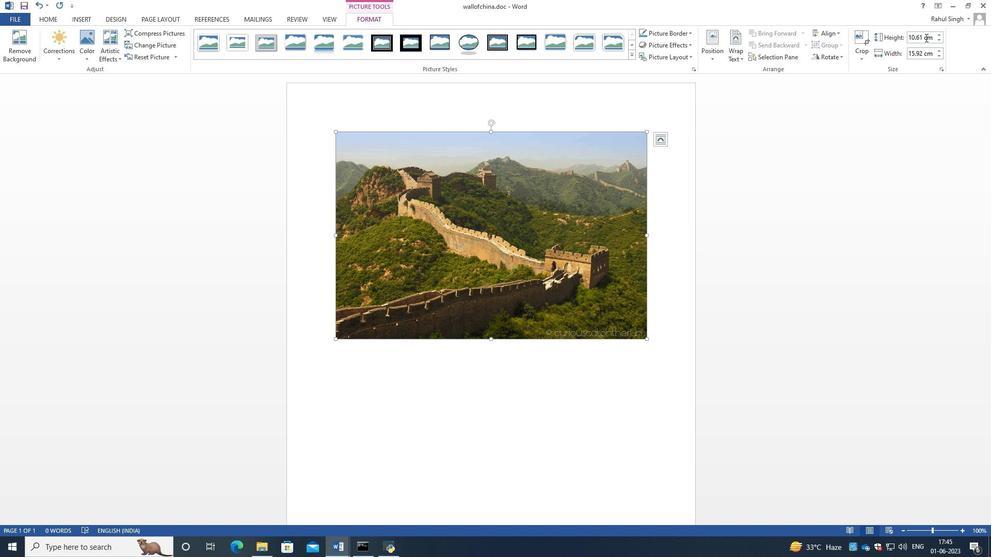 
Action: Mouse moved to (926, 36)
Screenshot: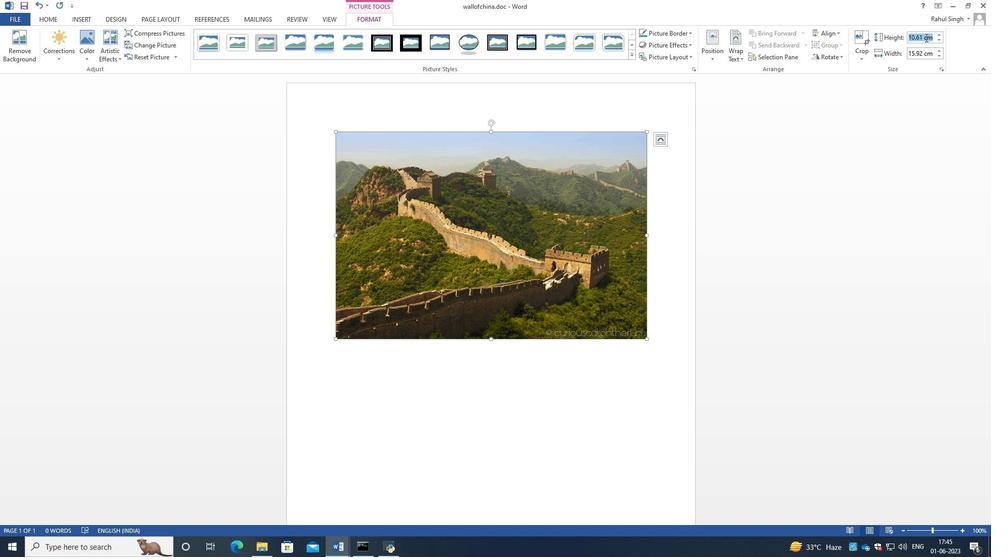 
Action: Mouse pressed left at (926, 36)
Screenshot: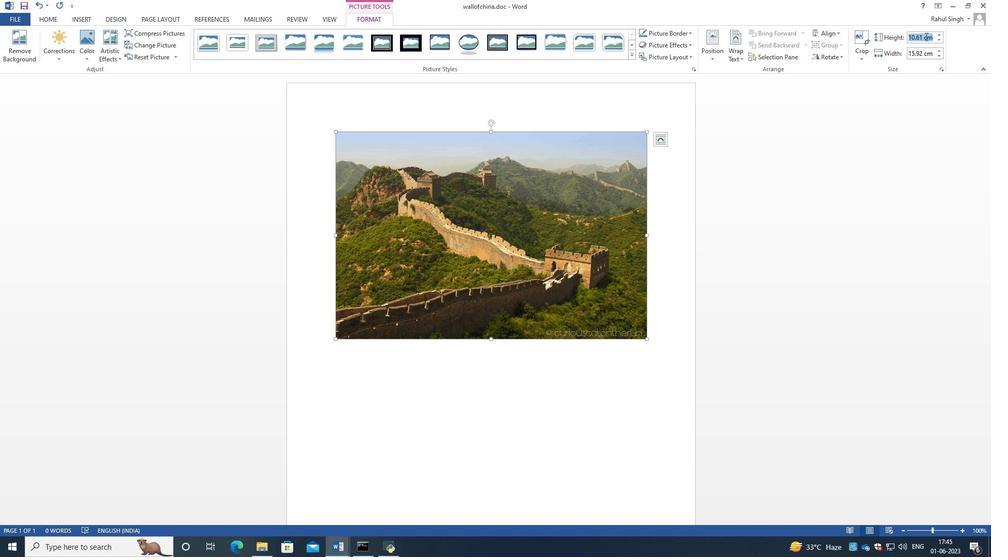 
Action: Mouse moved to (926, 37)
Screenshot: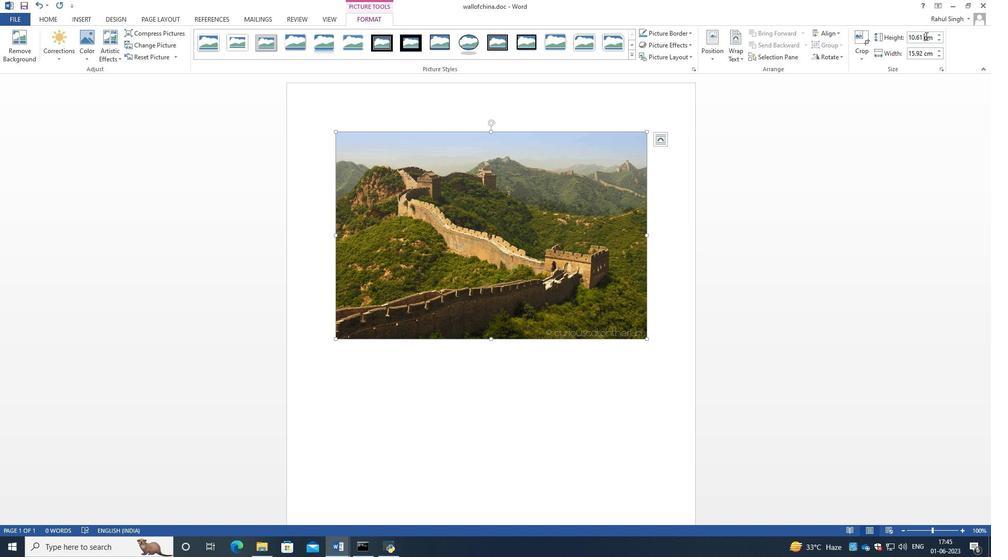 
Action: Key pressed <Key.backspace><Key.backspace><Key.backspace><Key.backspace><Key.backspace><Key.backspace>6.5<Key.space><Key.enter>
Screenshot: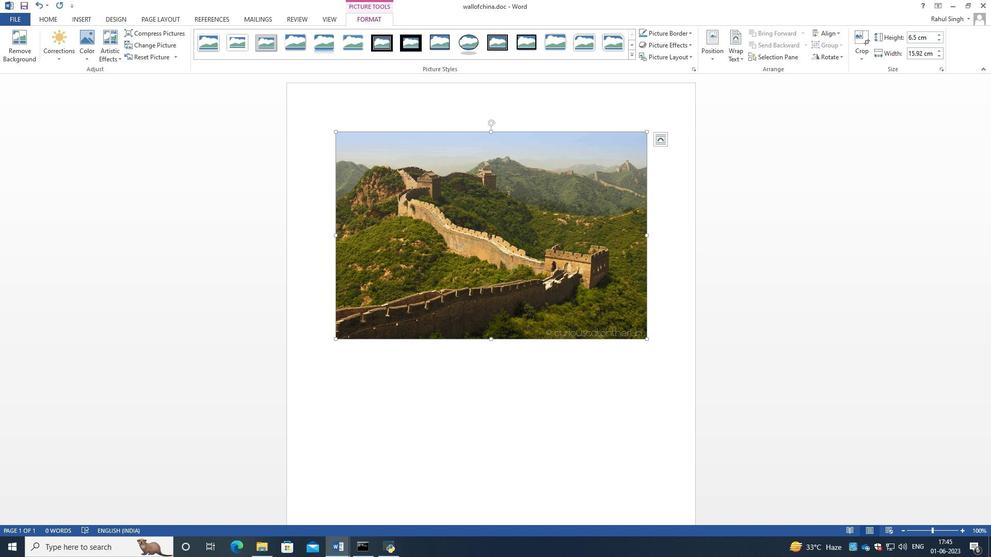 
Action: Mouse moved to (440, 194)
Screenshot: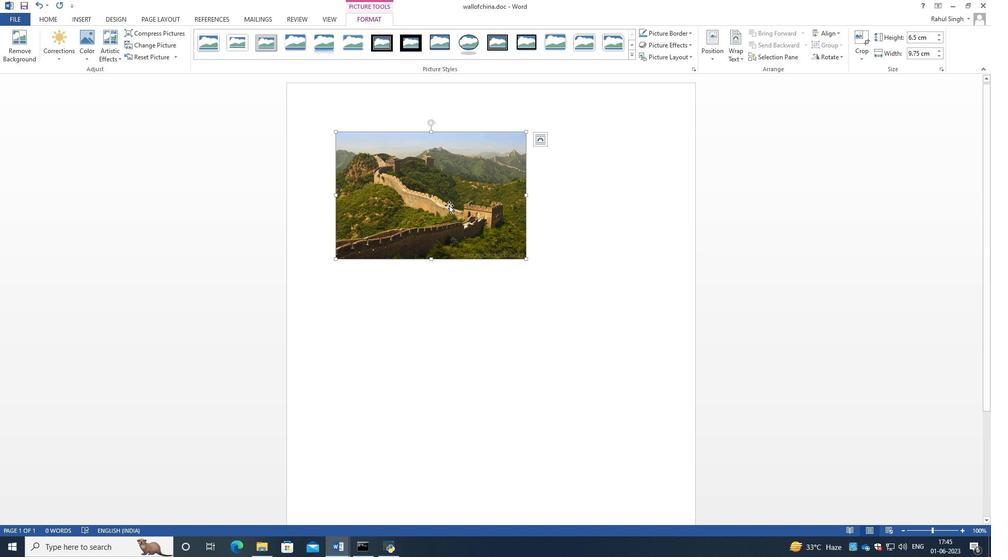 
Action: Mouse pressed left at (440, 194)
Screenshot: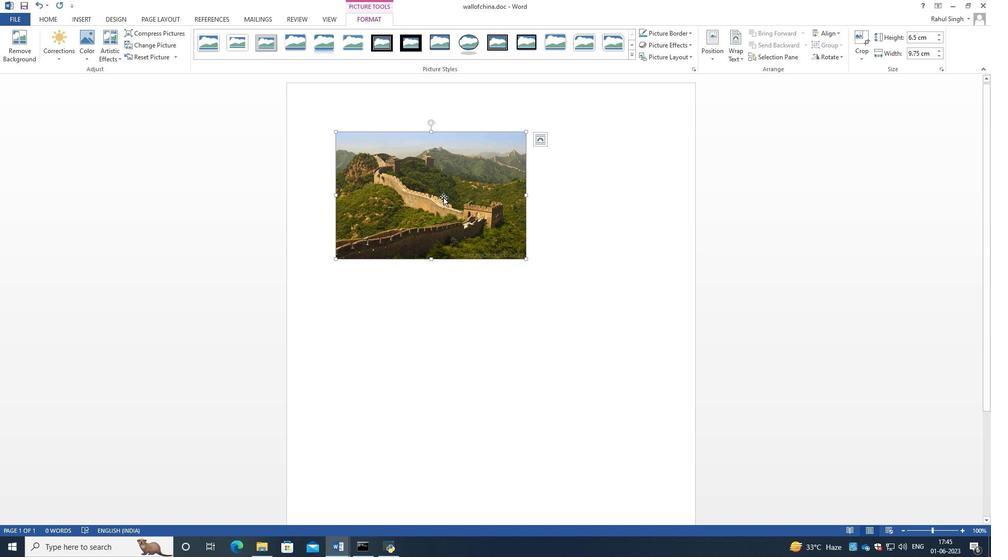 
Action: Mouse moved to (327, 121)
Screenshot: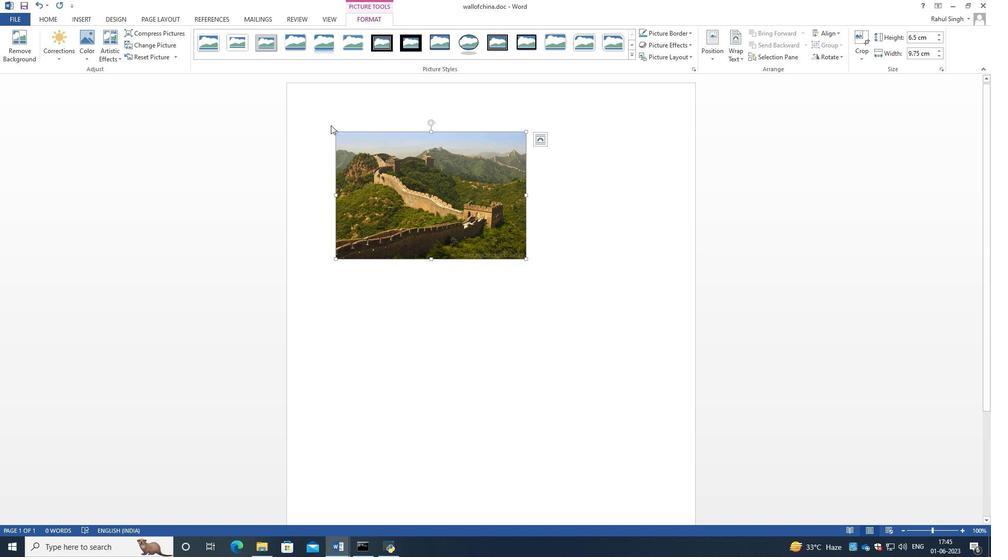
Action: Mouse pressed left at (327, 121)
Screenshot: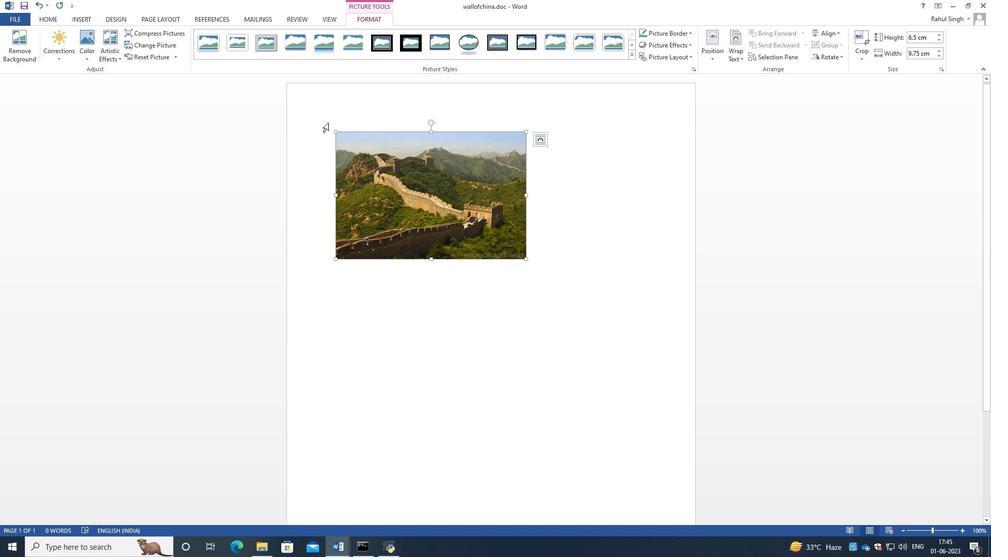 
Action: Mouse moved to (333, 132)
Screenshot: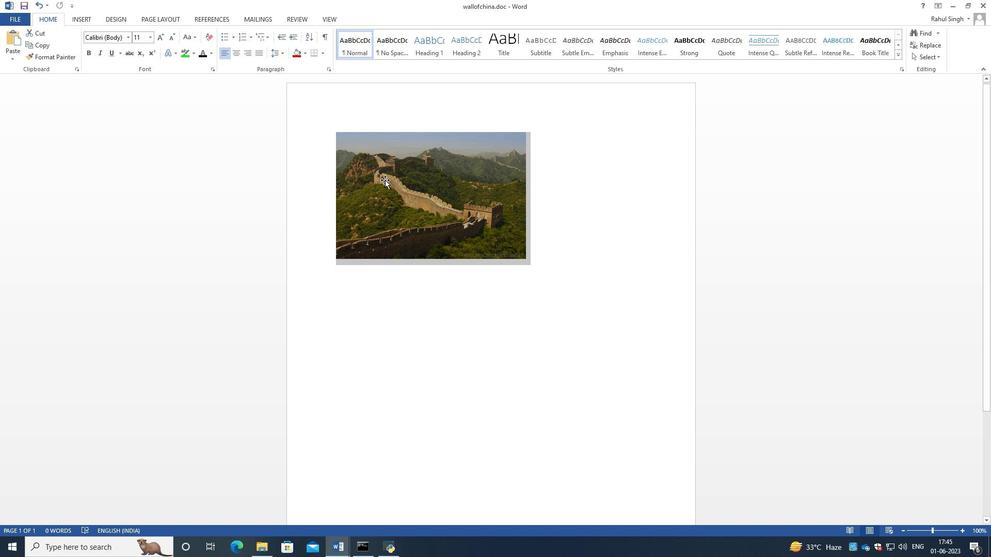 
Action: Mouse pressed left at (333, 132)
Screenshot: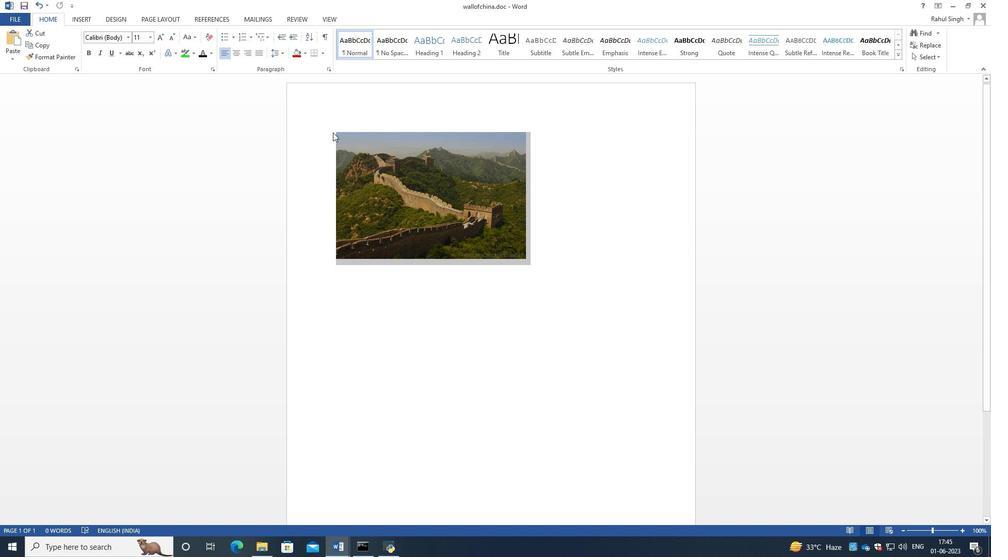 
Action: Mouse moved to (323, 56)
Screenshot: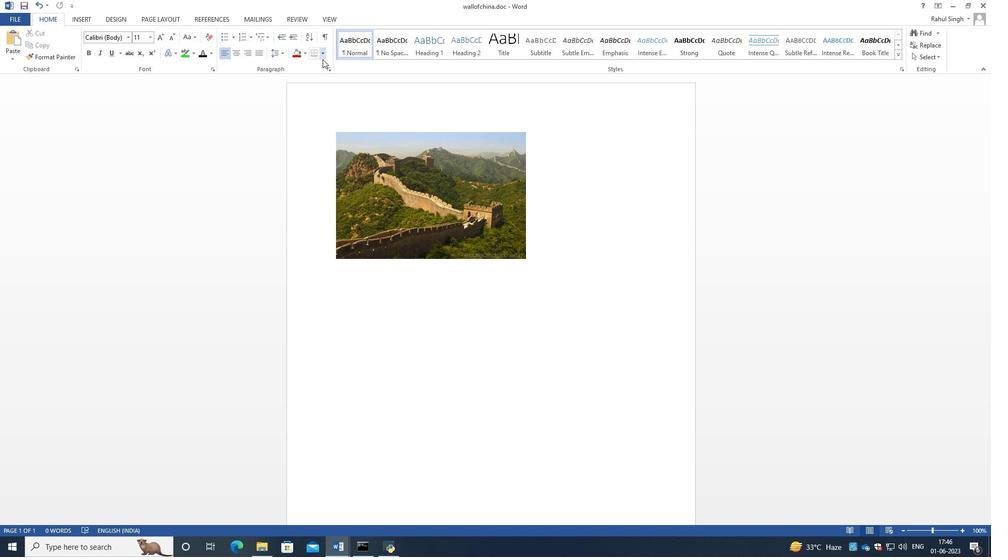 
Action: Mouse pressed left at (323, 56)
Screenshot: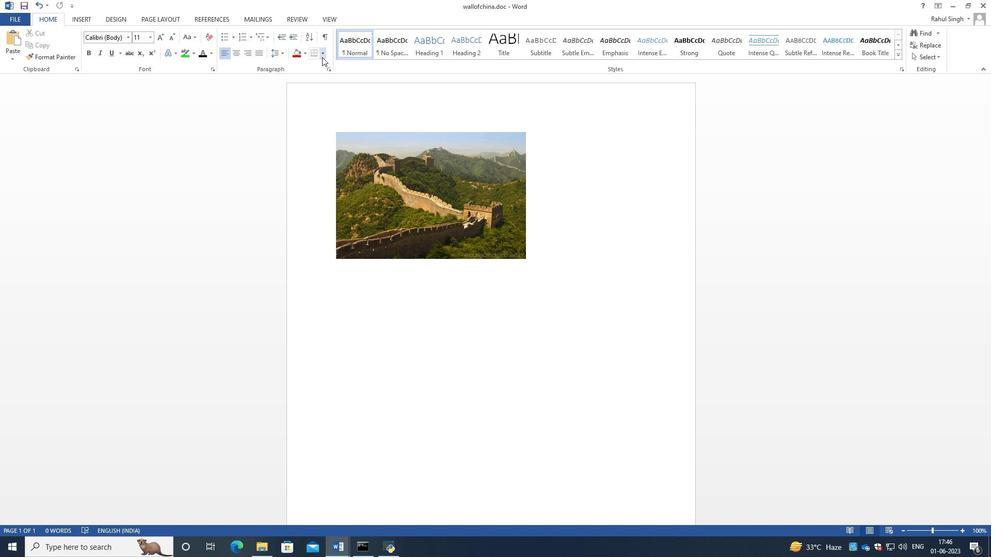 
Action: Mouse moved to (353, 260)
Screenshot: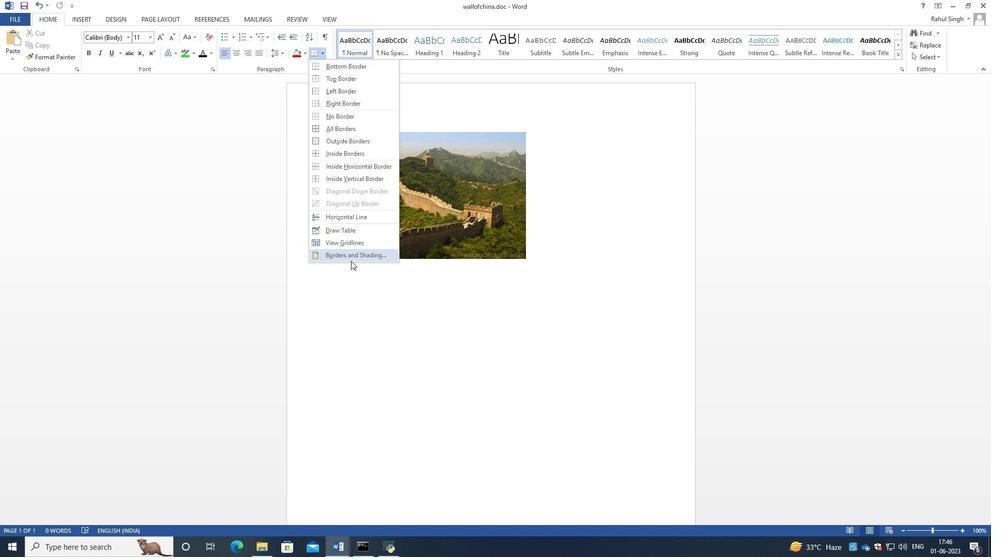 
Action: Mouse pressed left at (353, 260)
Screenshot: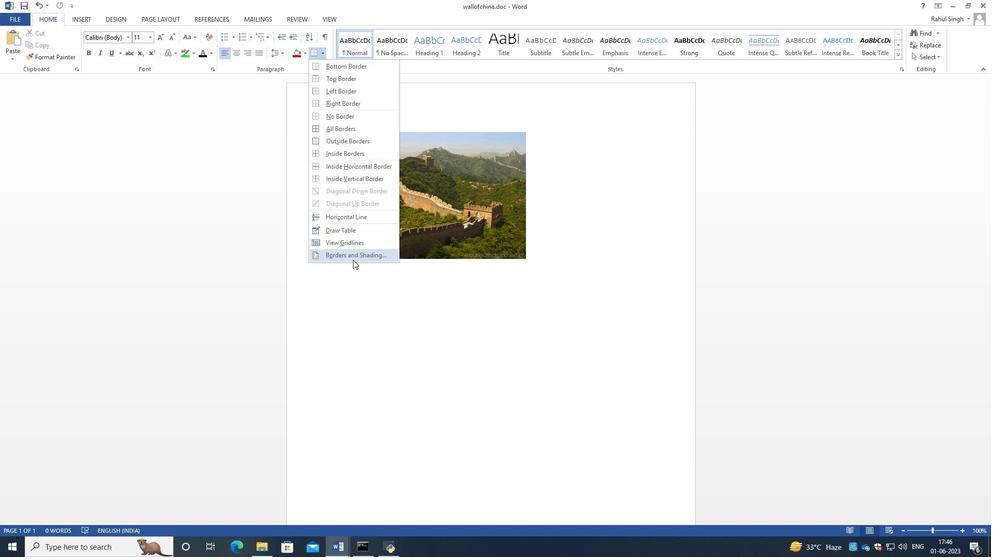 
Action: Mouse moved to (392, 279)
Screenshot: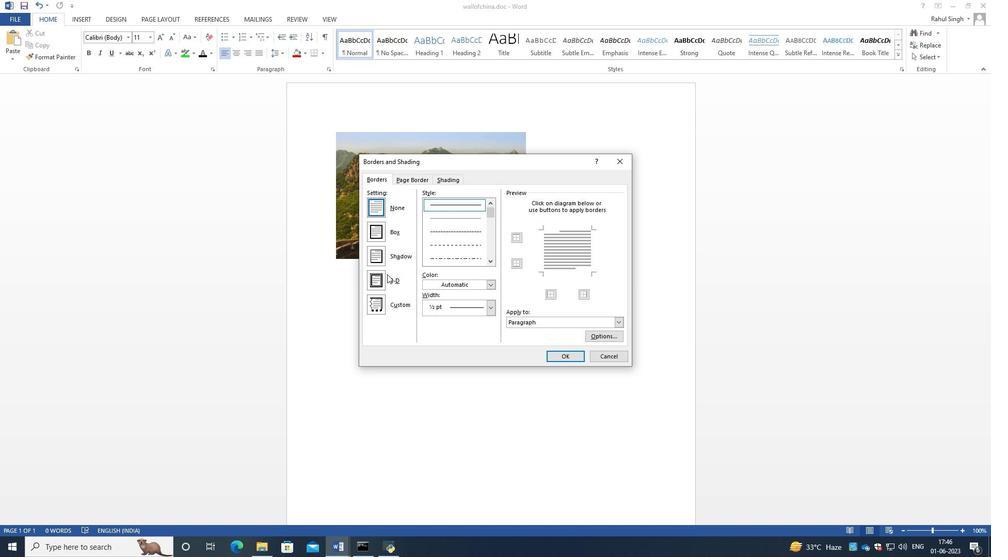 
Action: Mouse pressed left at (392, 279)
Screenshot: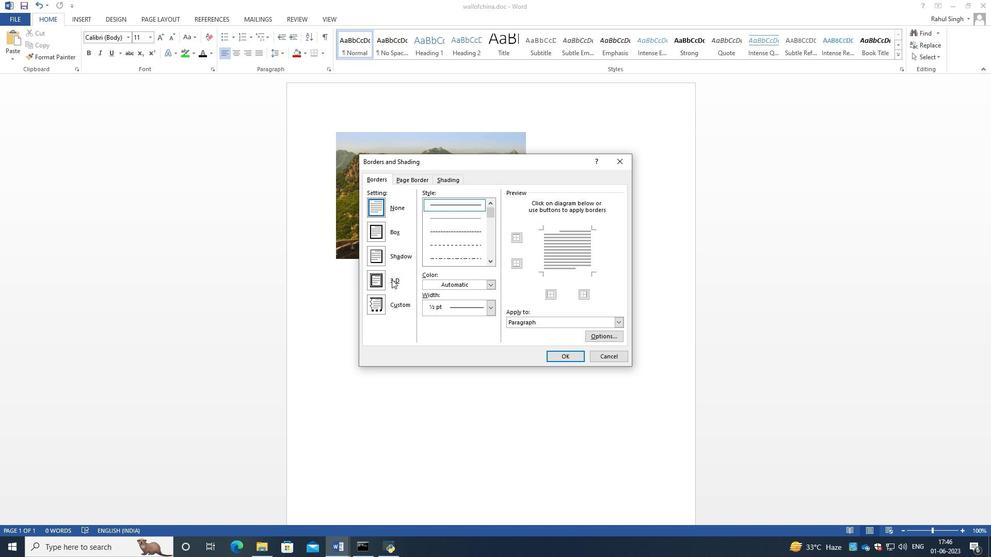 
Action: Mouse moved to (374, 281)
Screenshot: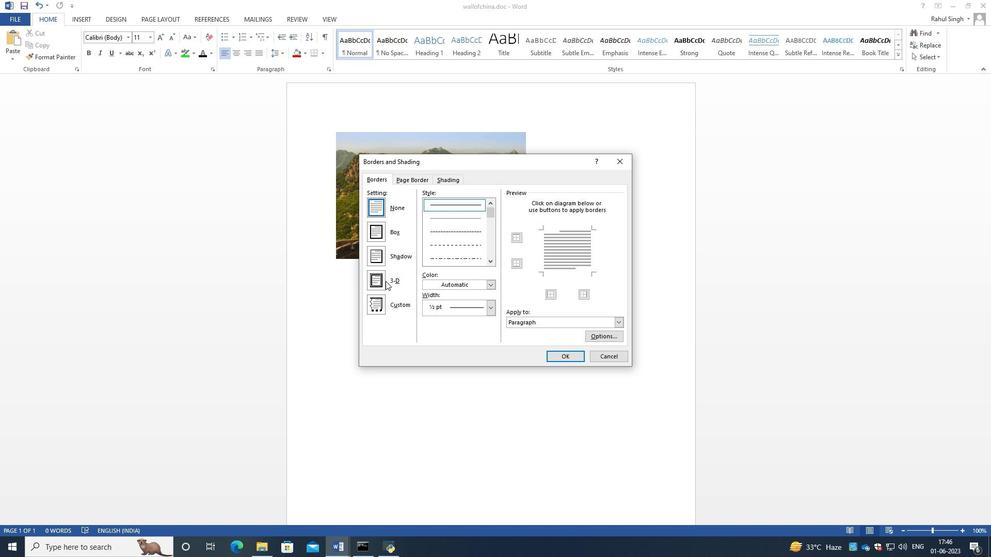 
Action: Mouse pressed left at (374, 281)
Screenshot: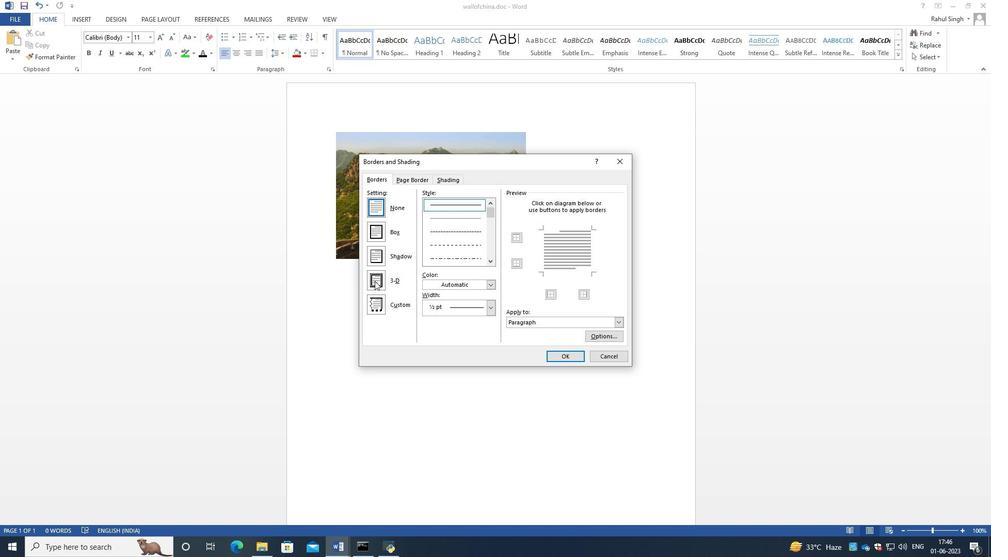 
Action: Mouse moved to (469, 221)
Screenshot: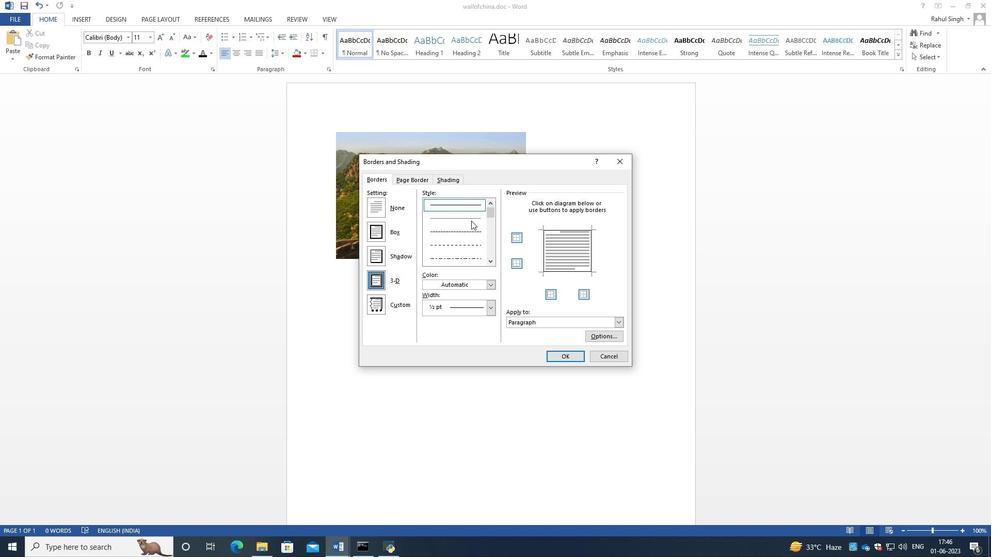 
Action: Mouse pressed left at (469, 221)
Screenshot: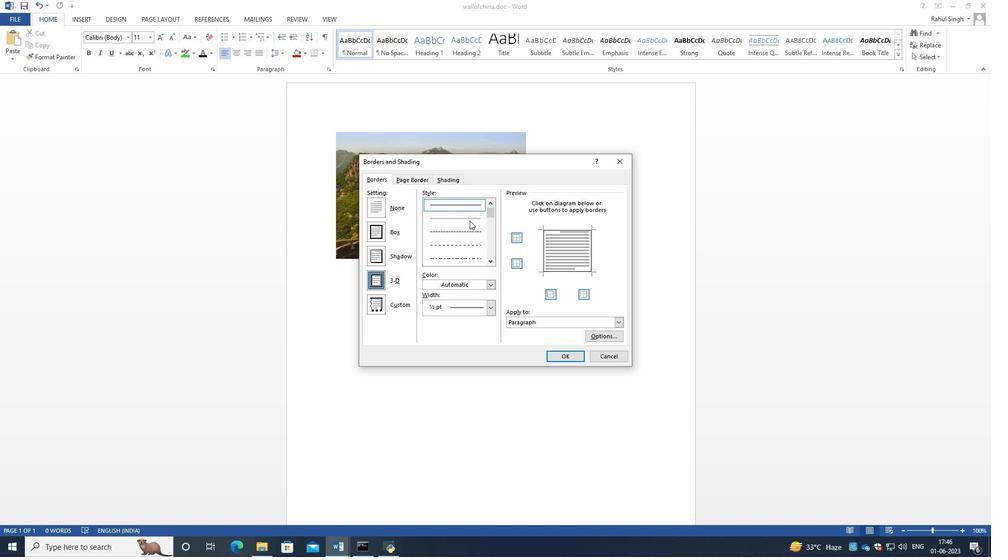 
Action: Mouse moved to (465, 234)
Screenshot: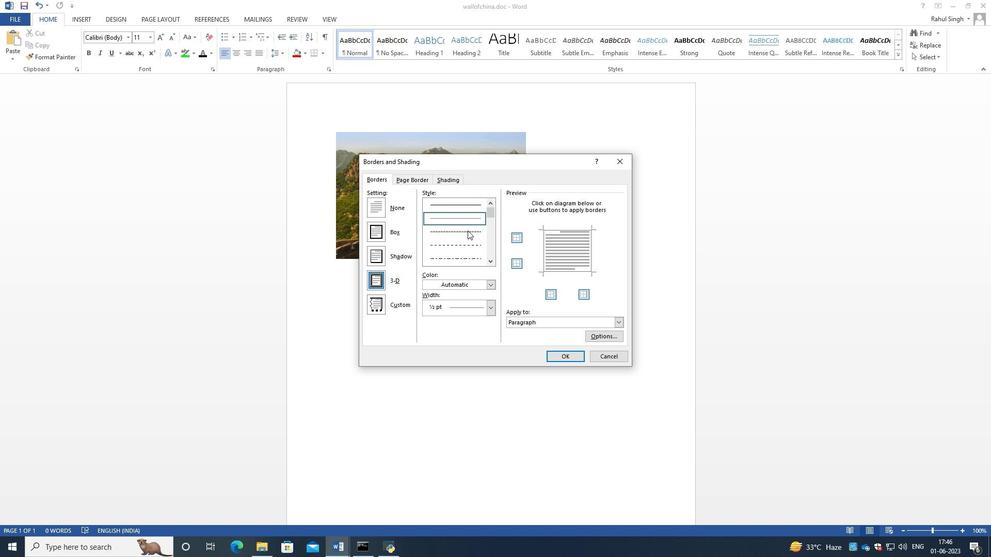 
Action: Mouse scrolled (465, 233) with delta (0, 0)
Screenshot: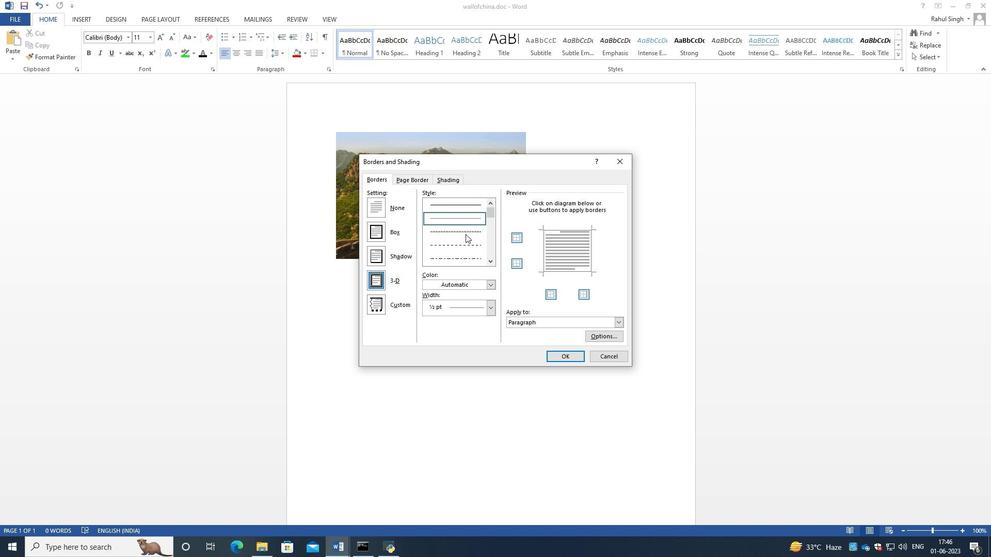 
Action: Mouse scrolled (465, 233) with delta (0, 0)
Screenshot: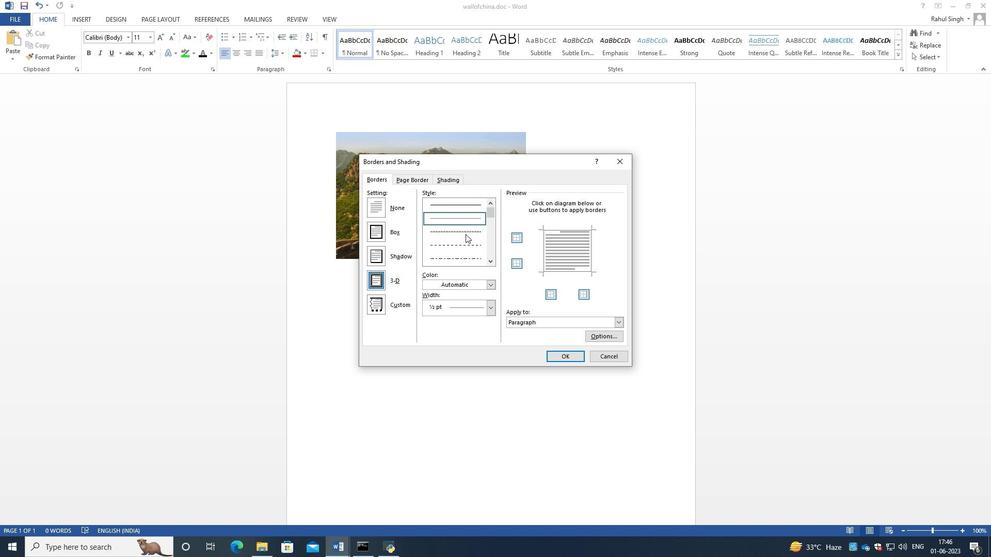 
Action: Mouse scrolled (465, 233) with delta (0, 0)
Screenshot: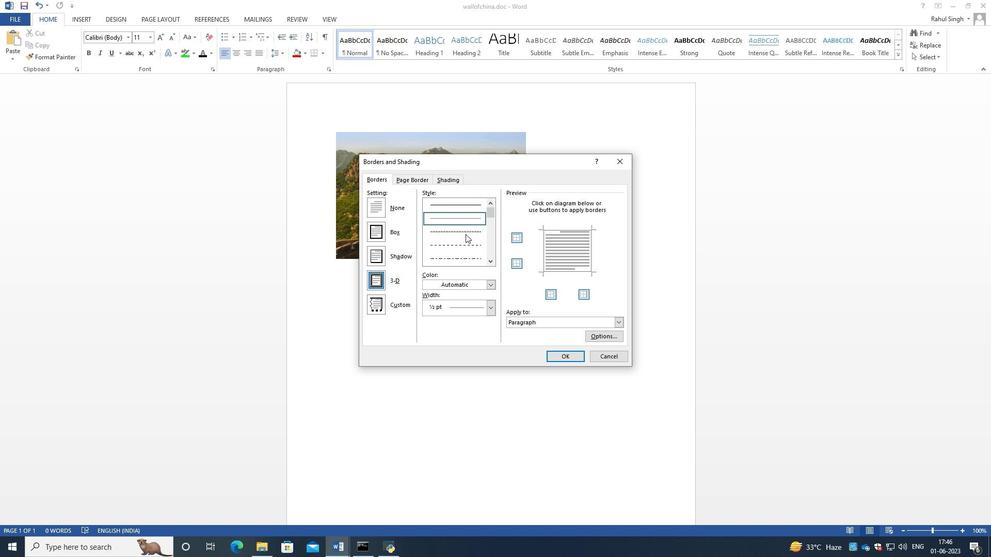 
Action: Mouse scrolled (465, 233) with delta (0, 0)
Screenshot: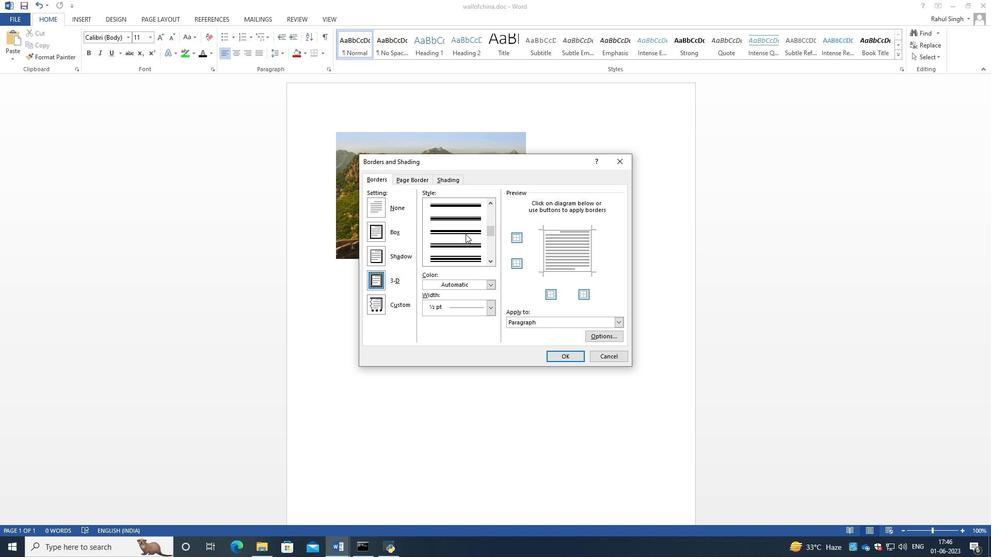 
Action: Mouse scrolled (465, 233) with delta (0, 0)
Screenshot: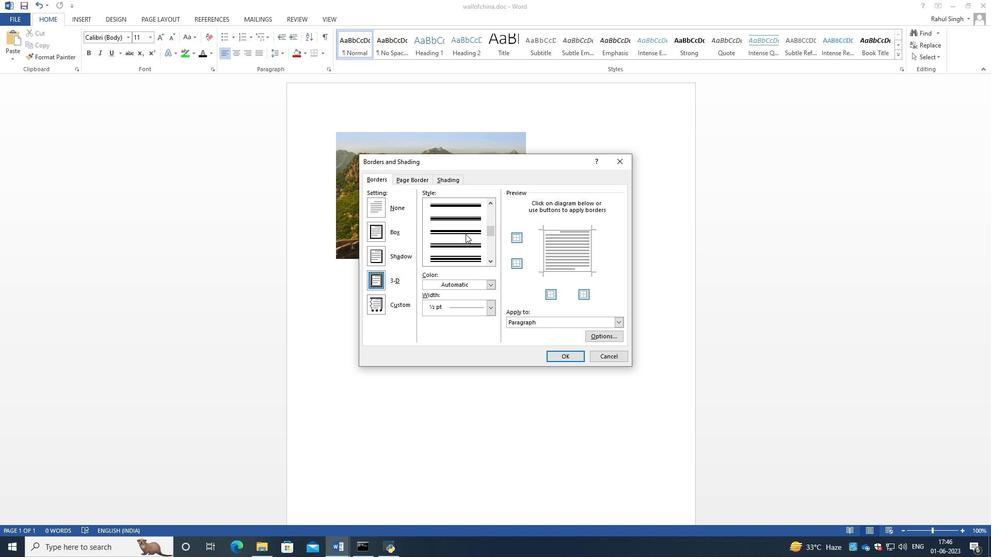 
Action: Mouse scrolled (465, 233) with delta (0, 0)
Screenshot: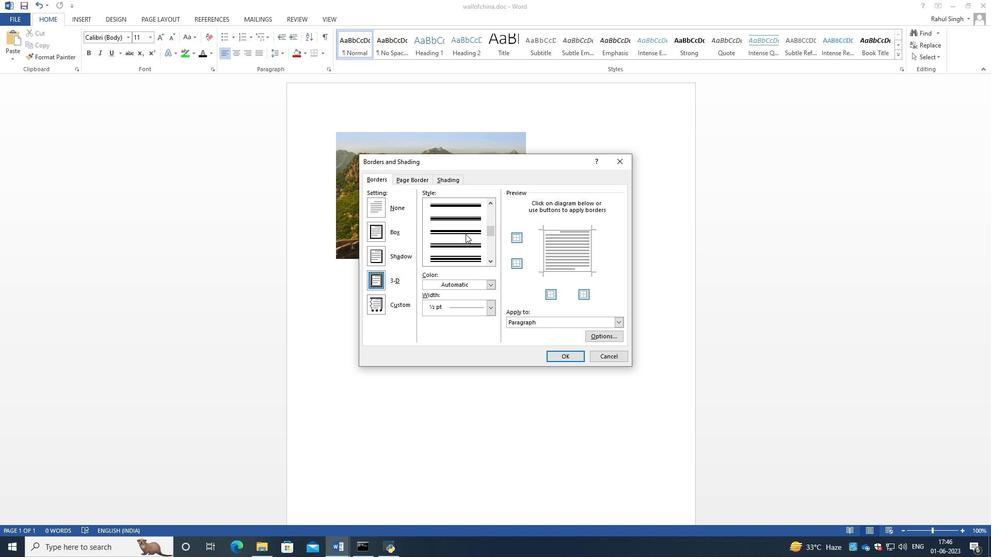 
Action: Mouse scrolled (465, 233) with delta (0, 0)
Screenshot: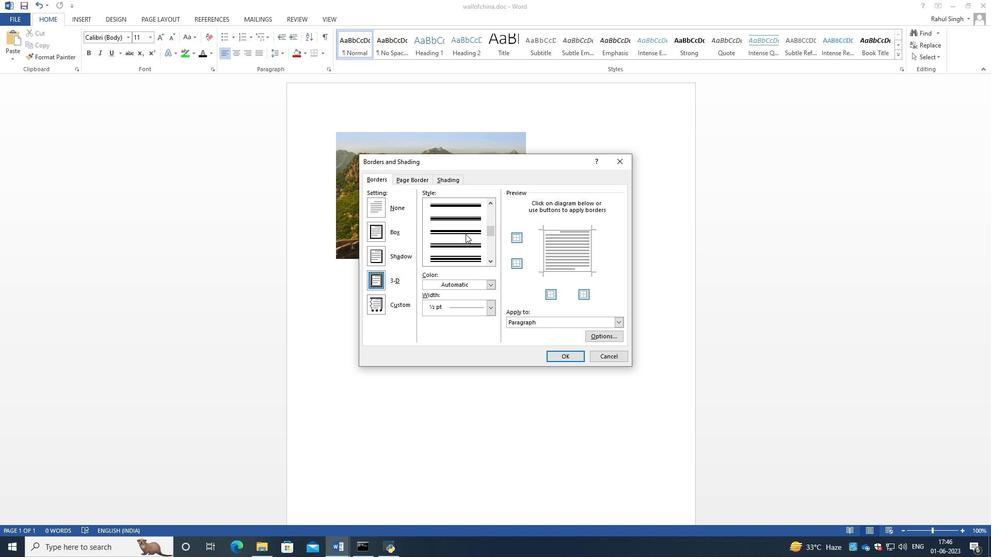 
Action: Mouse scrolled (465, 233) with delta (0, 0)
Screenshot: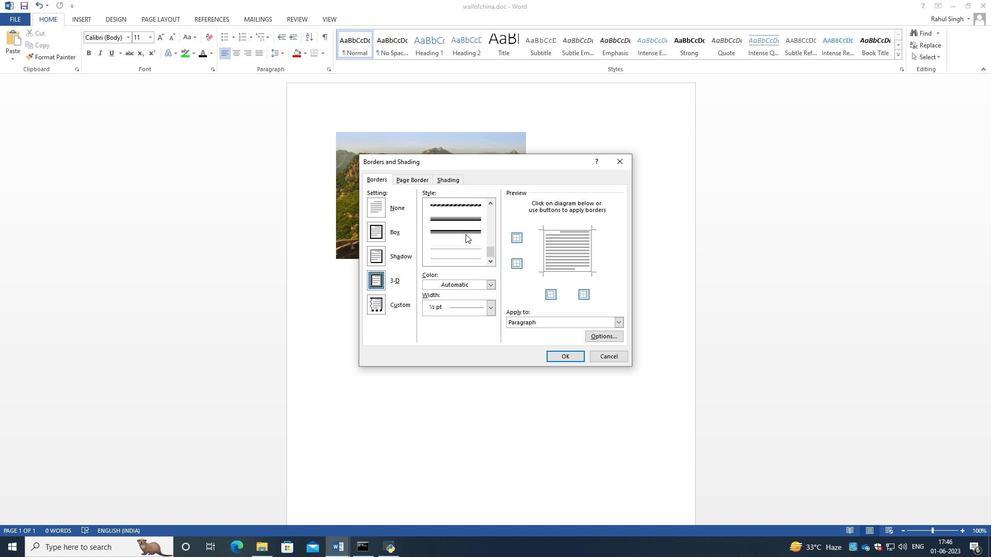 
Action: Mouse scrolled (465, 233) with delta (0, 0)
Screenshot: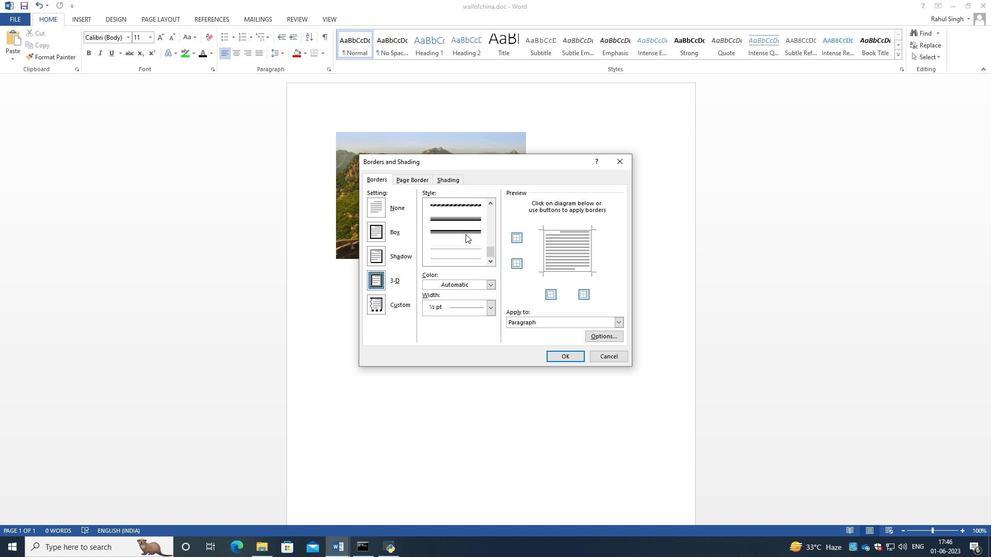 
Action: Mouse scrolled (465, 233) with delta (0, 0)
Screenshot: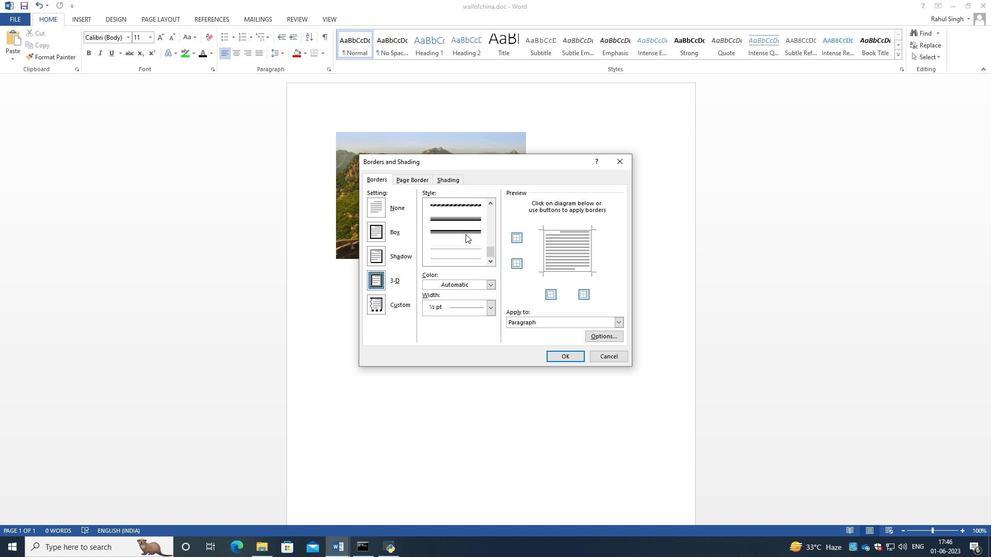 
Action: Mouse scrolled (465, 233) with delta (0, 0)
Screenshot: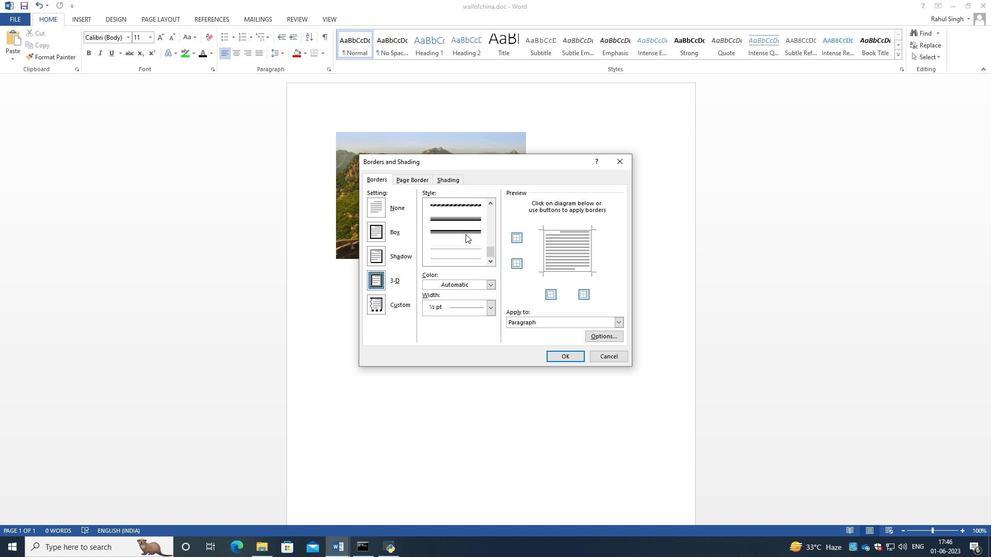
Action: Mouse scrolled (465, 233) with delta (0, 0)
Screenshot: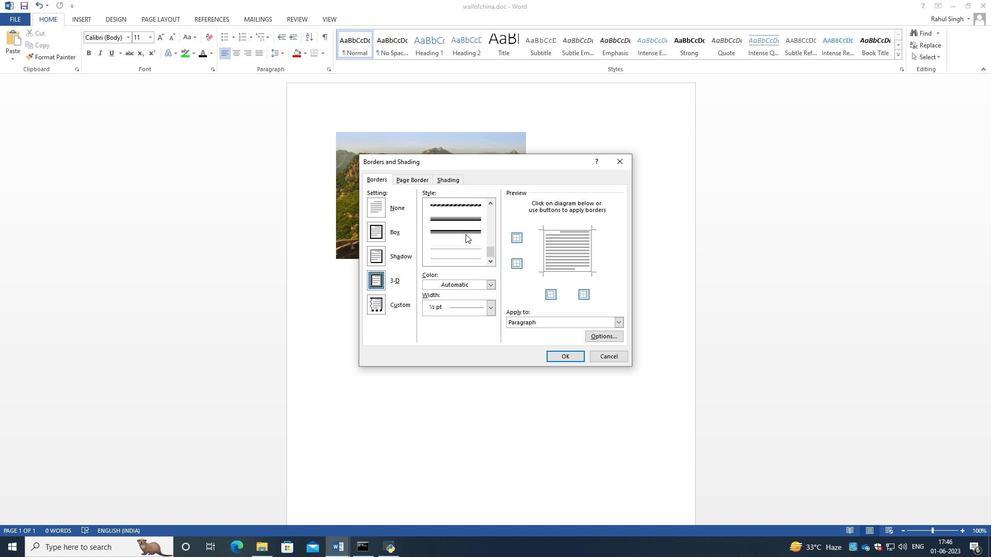 
Action: Mouse scrolled (465, 233) with delta (0, 0)
Screenshot: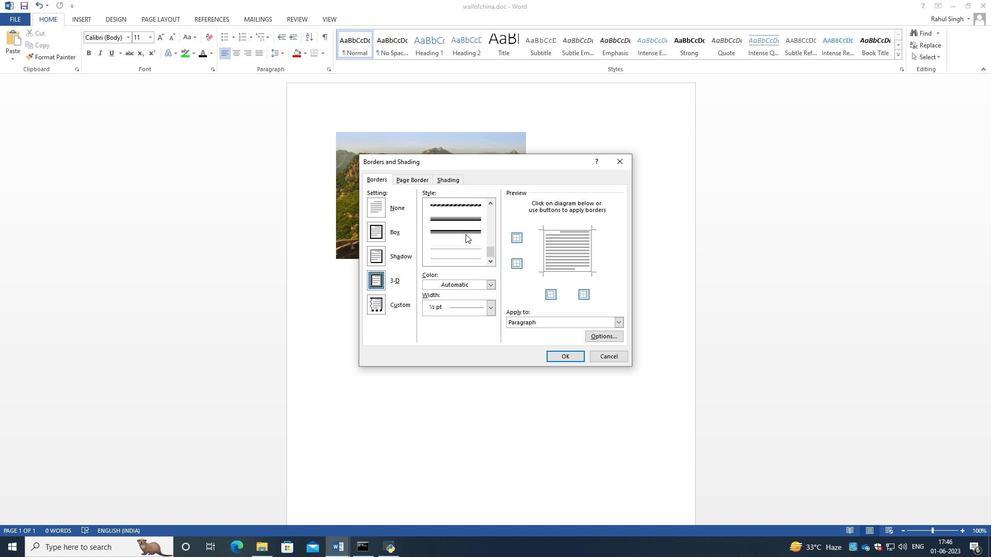 
Action: Mouse scrolled (465, 234) with delta (0, 0)
Screenshot: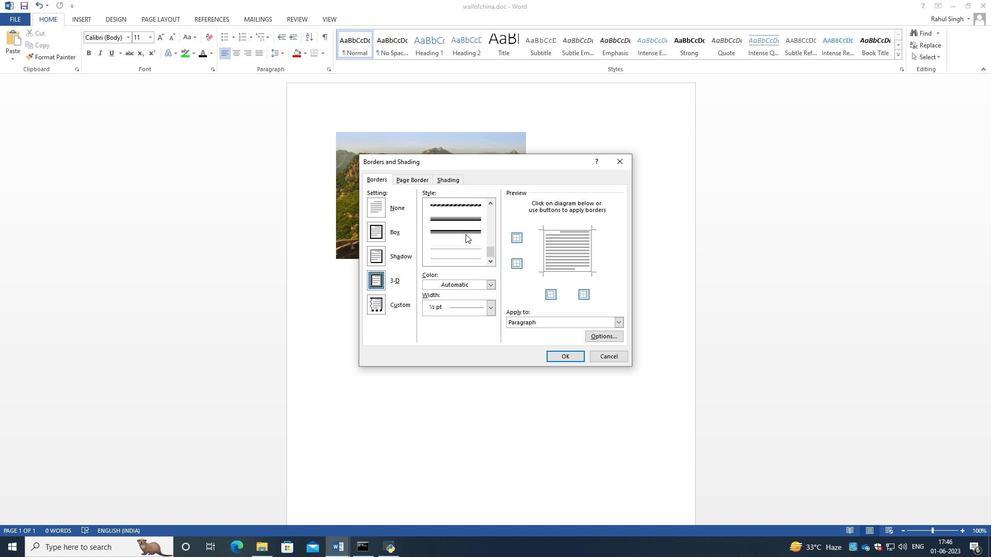 
Action: Mouse scrolled (465, 234) with delta (0, 0)
Screenshot: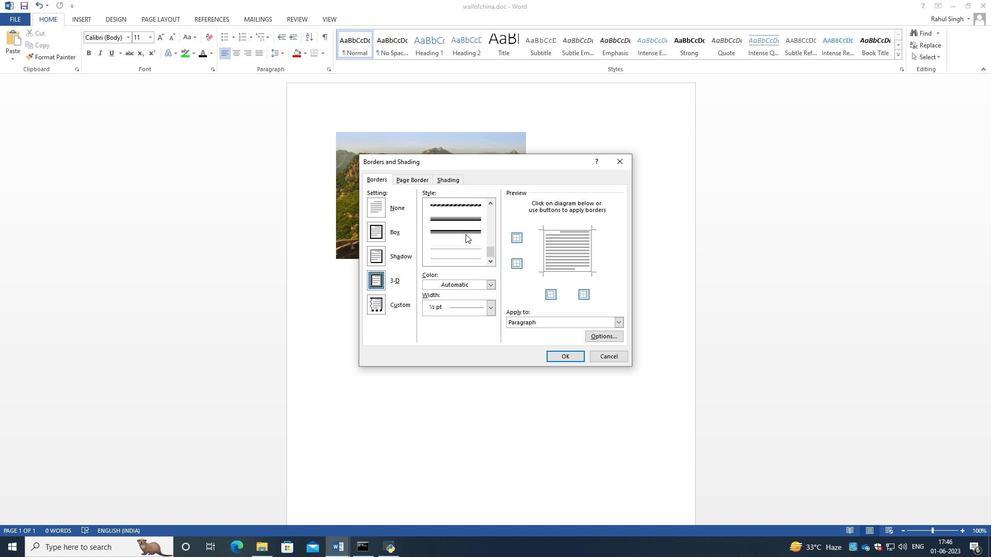 
Action: Mouse scrolled (465, 234) with delta (0, 0)
Screenshot: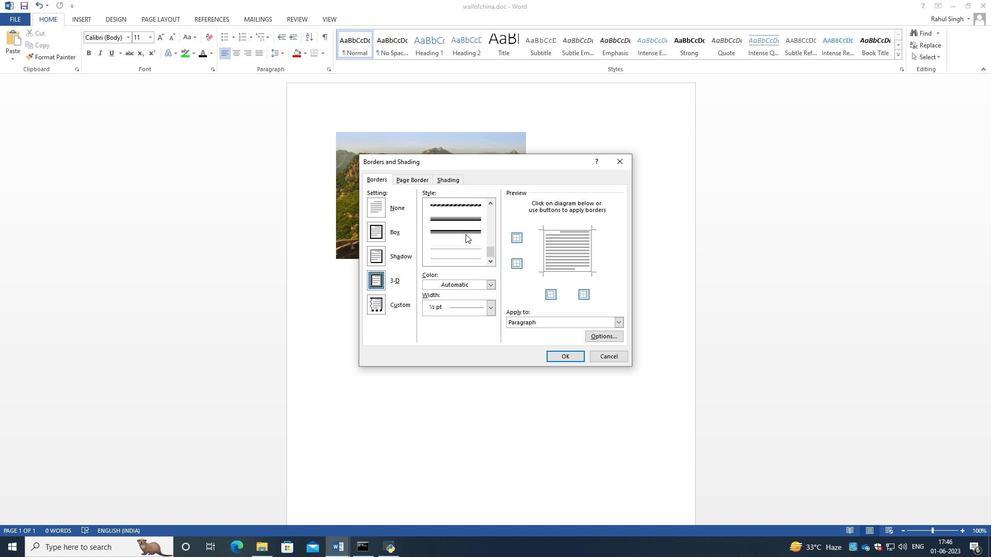 
Action: Mouse scrolled (465, 234) with delta (0, 0)
Screenshot: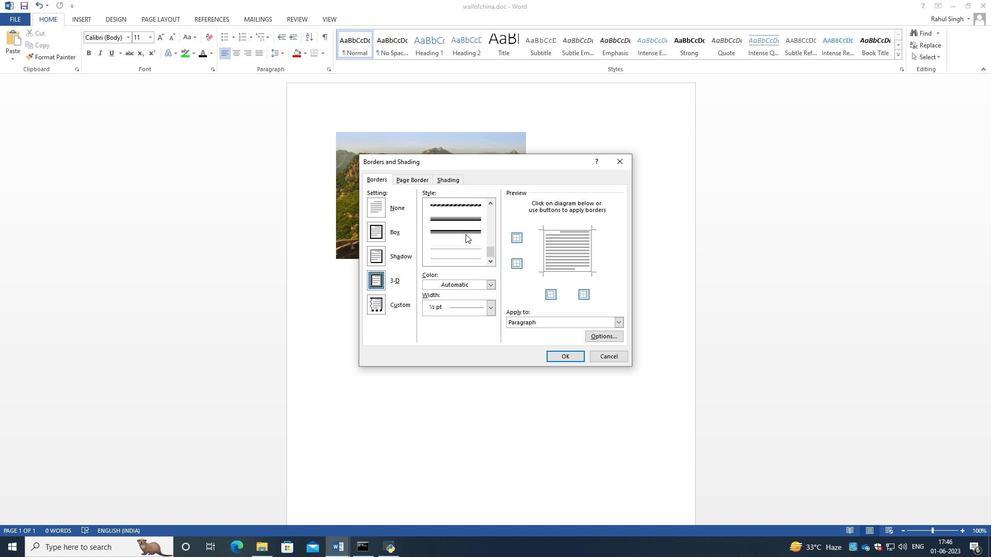 
Action: Mouse scrolled (465, 234) with delta (0, 0)
Screenshot: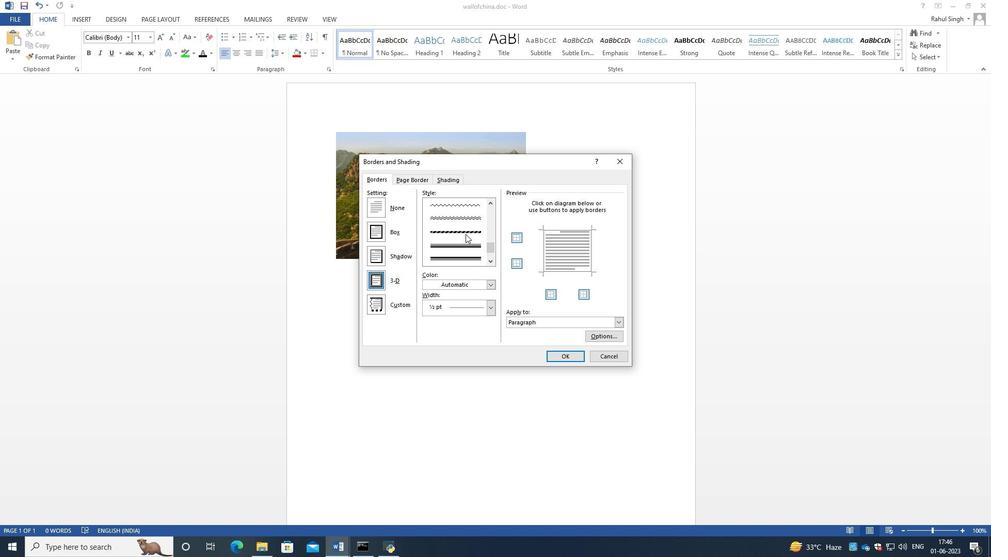 
Action: Mouse scrolled (465, 234) with delta (0, 0)
Screenshot: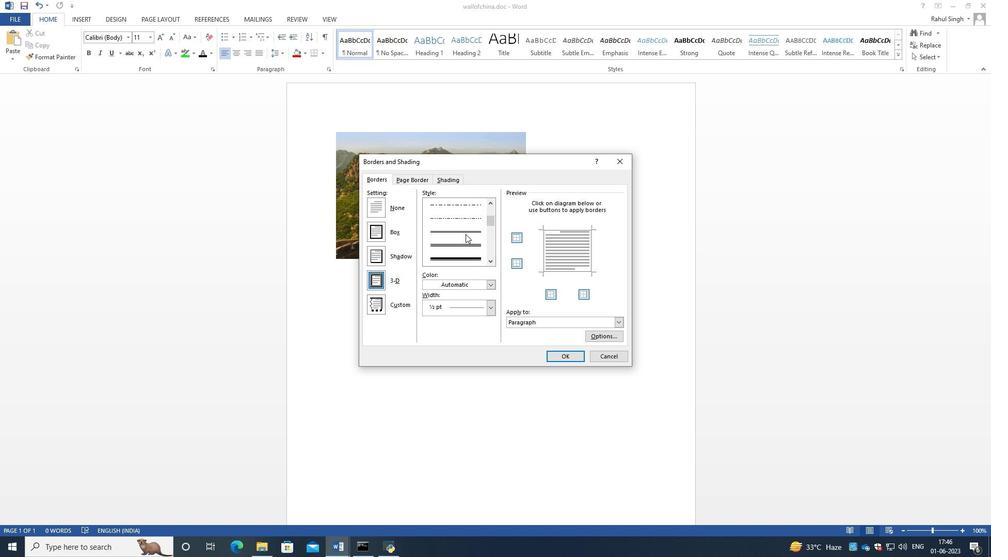 
Action: Mouse scrolled (465, 234) with delta (0, 0)
Screenshot: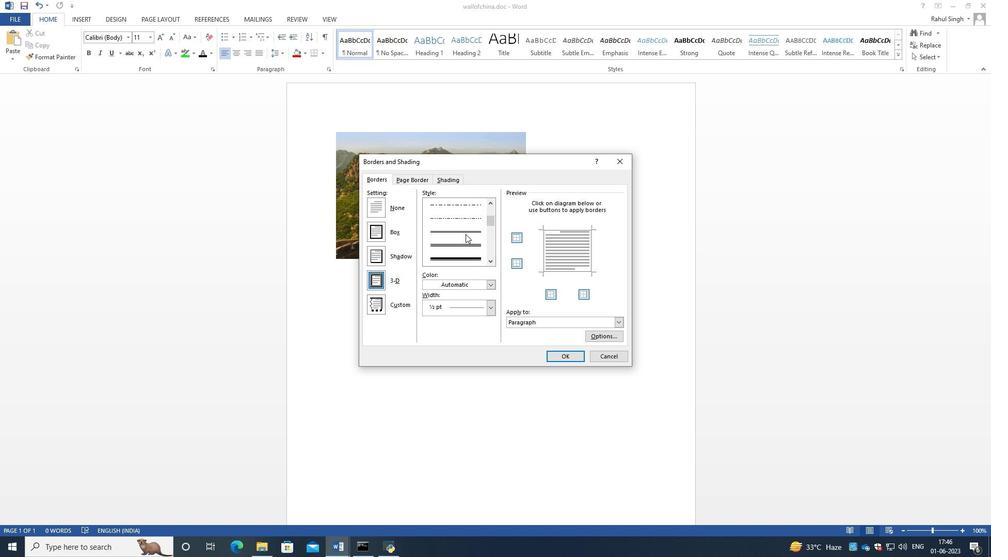 
Action: Mouse scrolled (465, 234) with delta (0, 0)
Screenshot: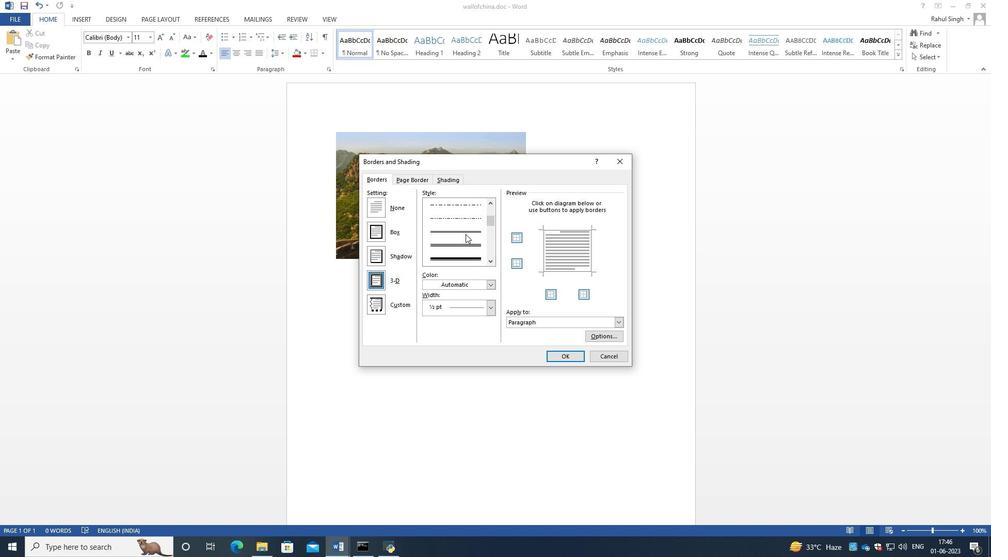 
Action: Mouse scrolled (465, 234) with delta (0, 0)
Screenshot: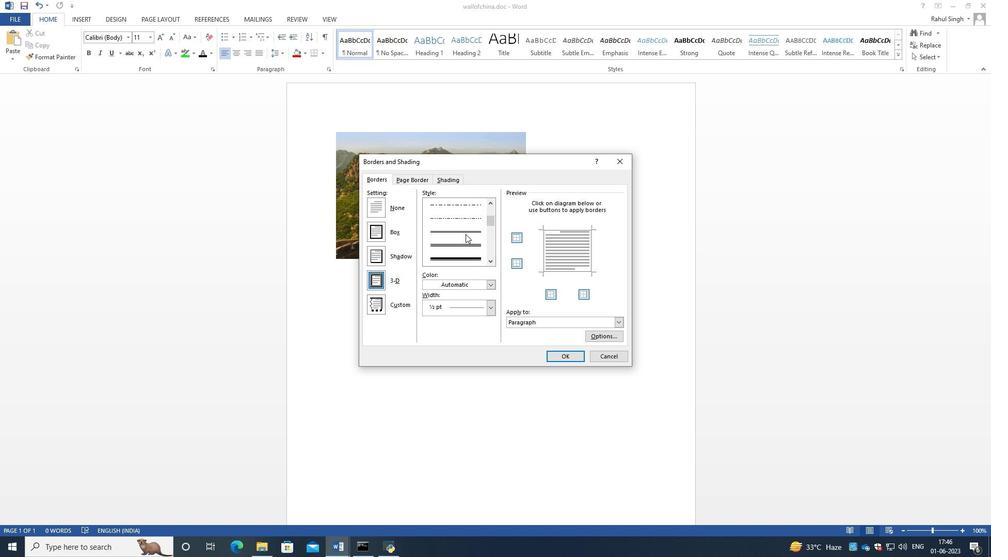 
Action: Mouse scrolled (465, 234) with delta (0, 0)
Screenshot: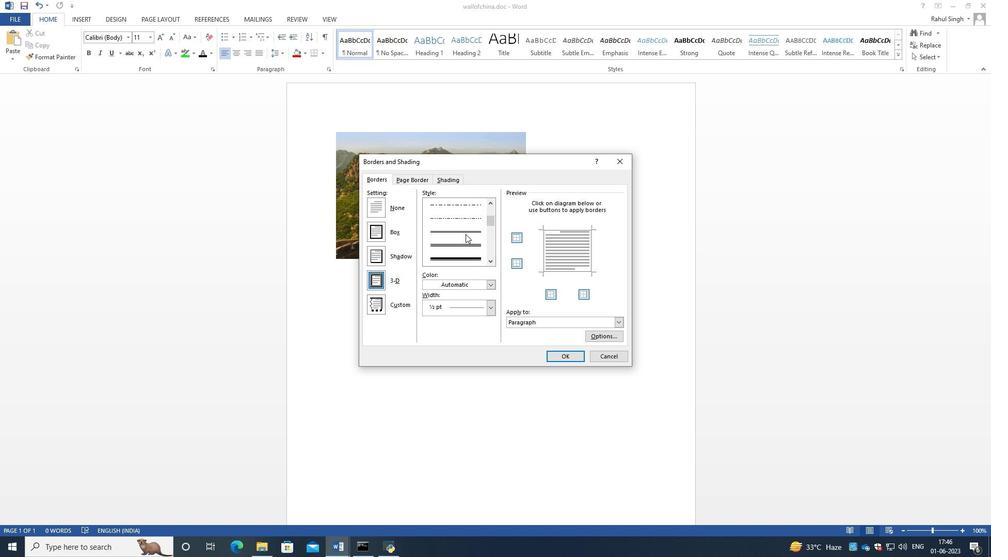 
Action: Mouse scrolled (465, 234) with delta (0, 0)
Screenshot: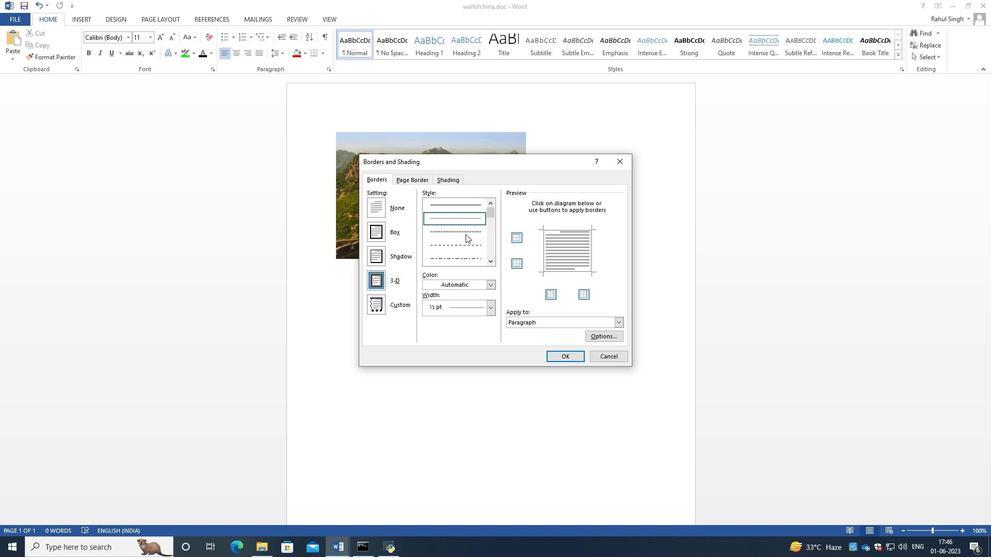 
Action: Mouse scrolled (465, 234) with delta (0, 0)
Screenshot: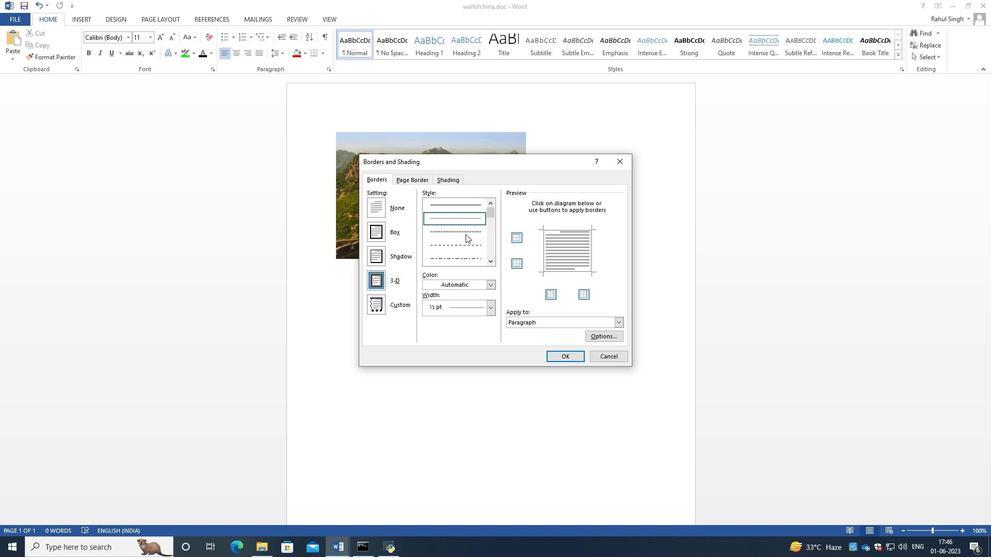 
Action: Mouse scrolled (465, 234) with delta (0, 0)
Screenshot: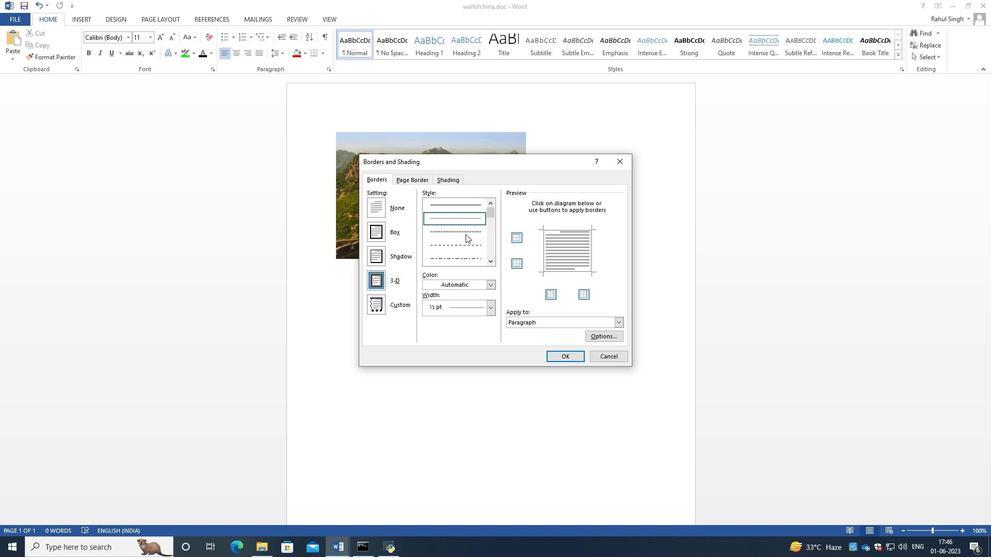 
Action: Mouse moved to (457, 280)
Screenshot: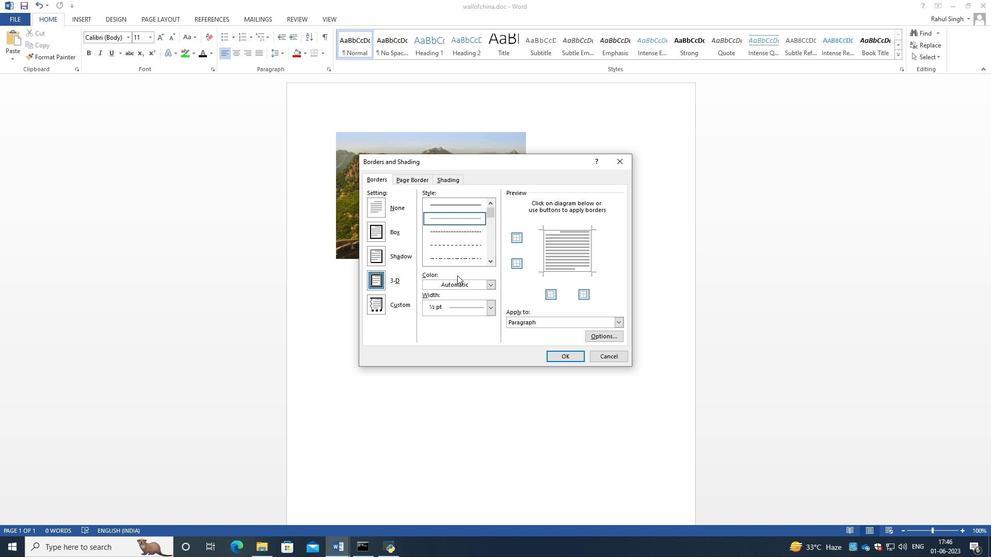 
Action: Mouse pressed left at (457, 280)
Screenshot: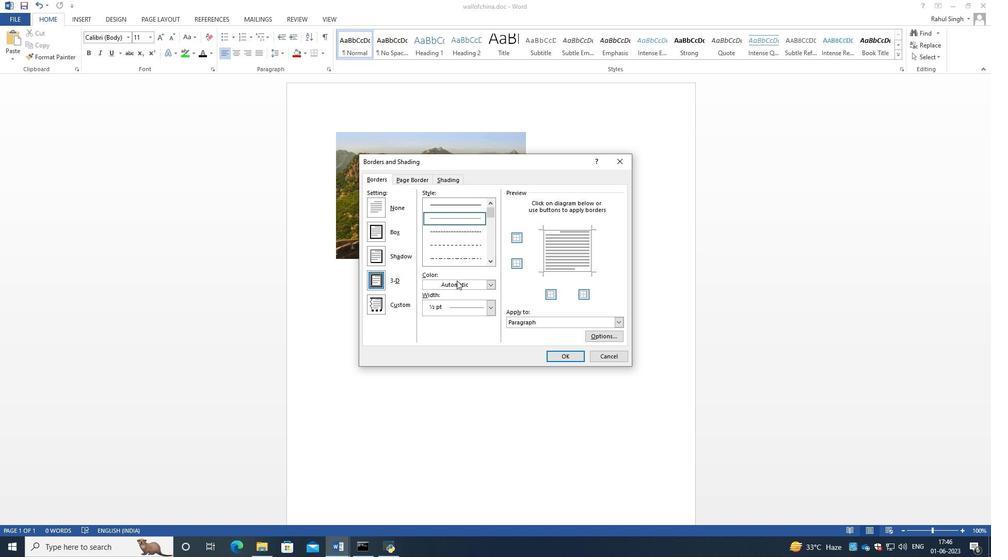 
Action: Mouse moved to (471, 319)
Screenshot: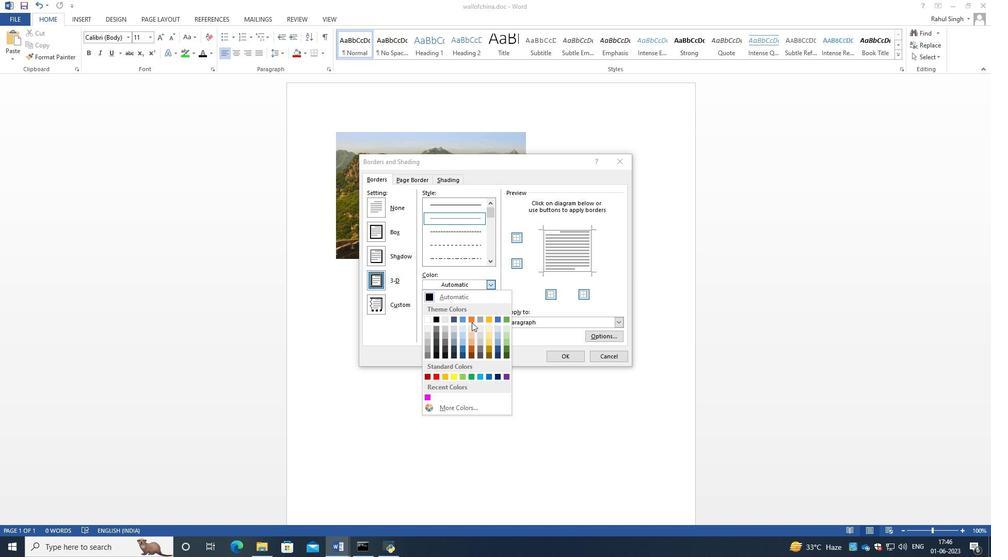 
Action: Mouse pressed left at (471, 319)
Screenshot: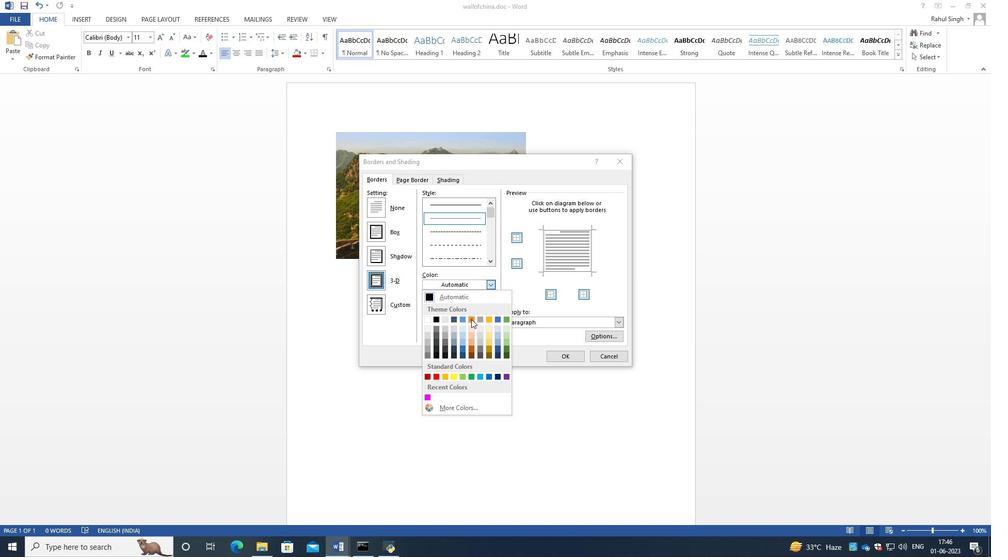 
Action: Mouse moved to (461, 311)
Screenshot: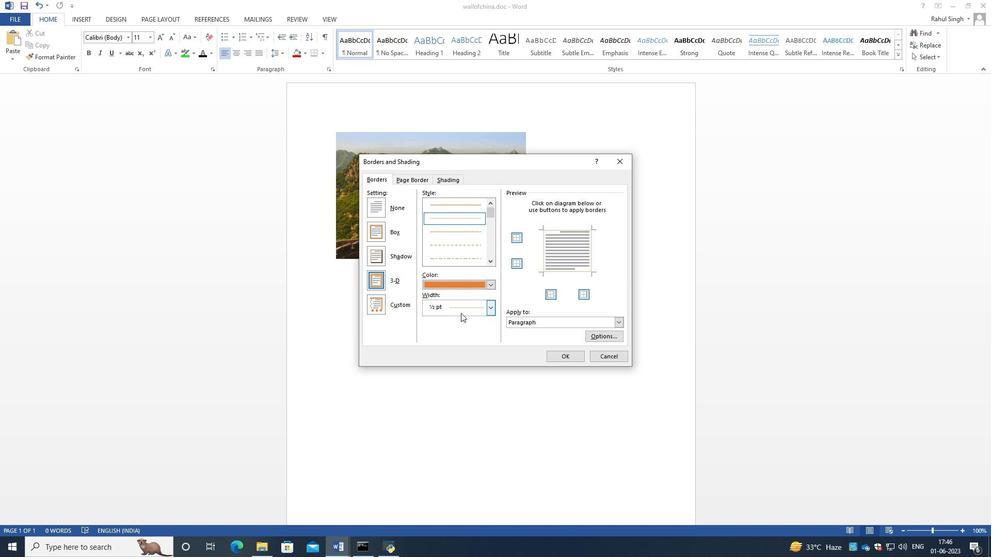 
Action: Mouse pressed left at (461, 311)
Screenshot: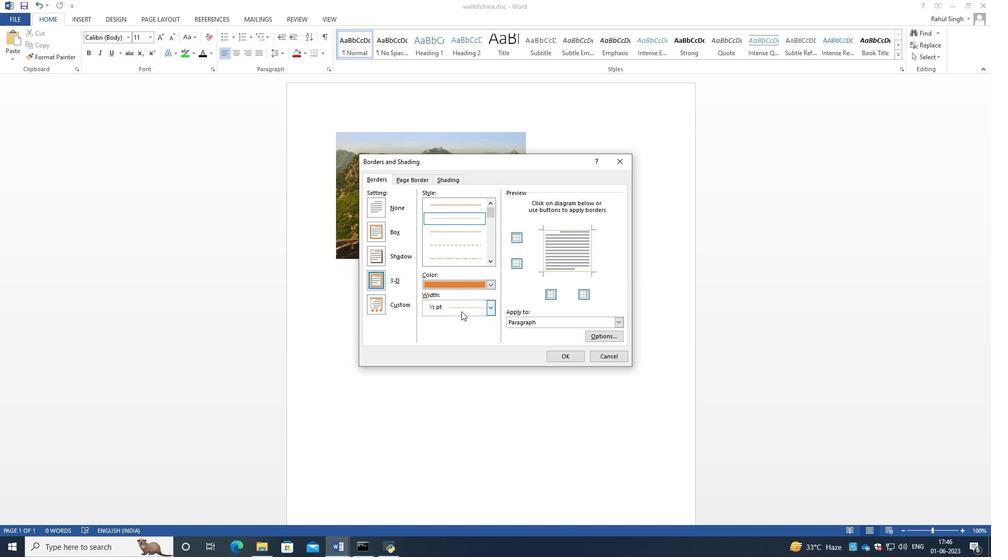 
Action: Mouse moved to (444, 390)
Screenshot: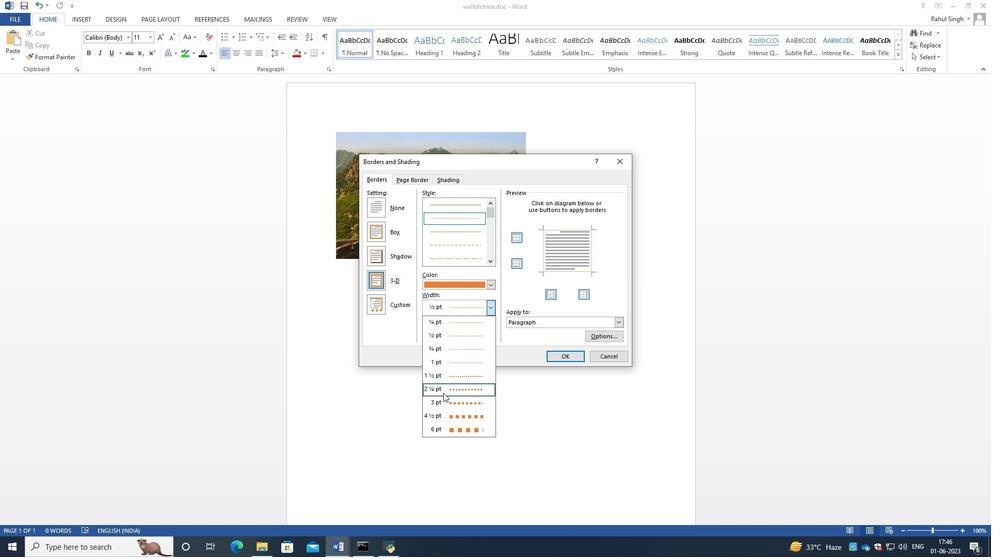 
Action: Mouse pressed left at (444, 390)
Screenshot: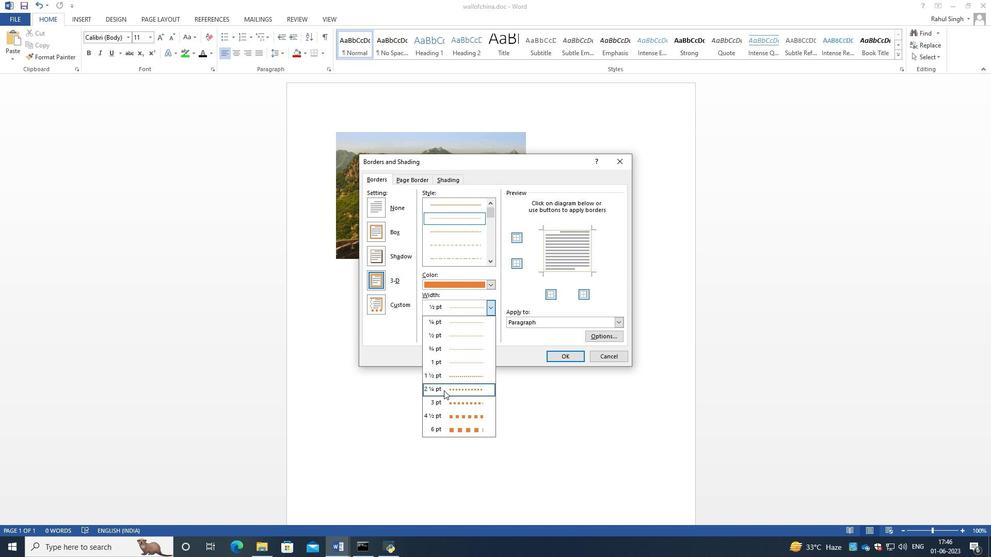 
Action: Mouse moved to (558, 354)
Screenshot: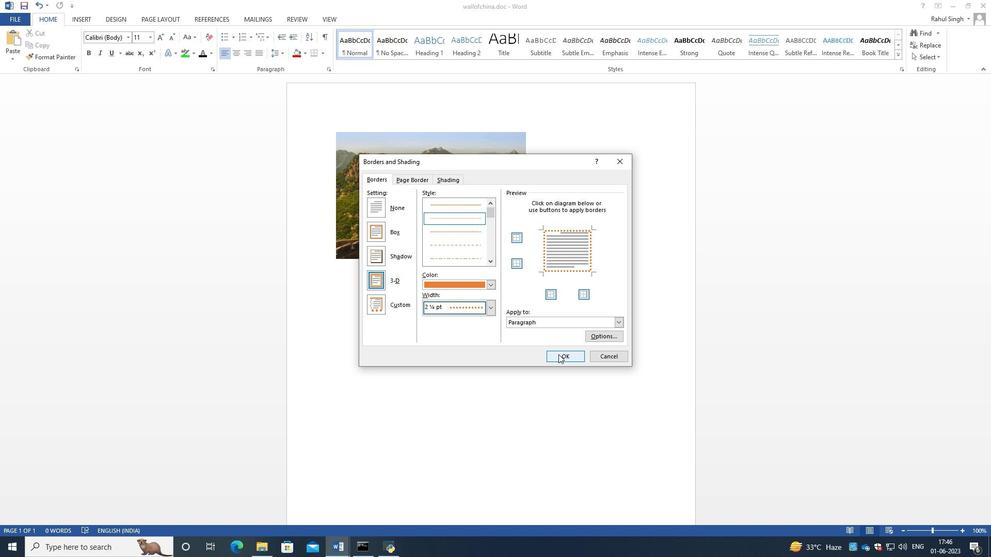 
Action: Mouse pressed left at (558, 354)
Screenshot: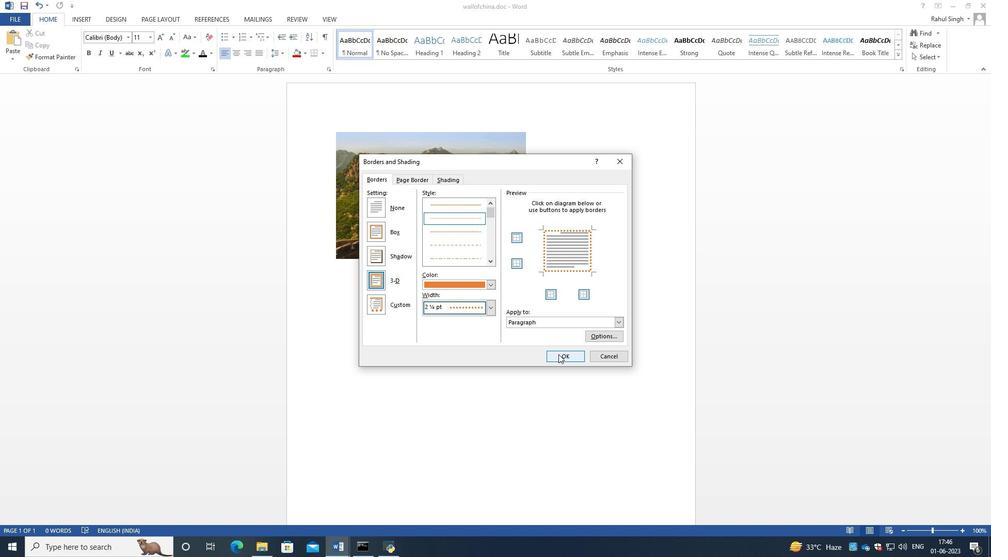 
Action: Mouse moved to (471, 314)
Screenshot: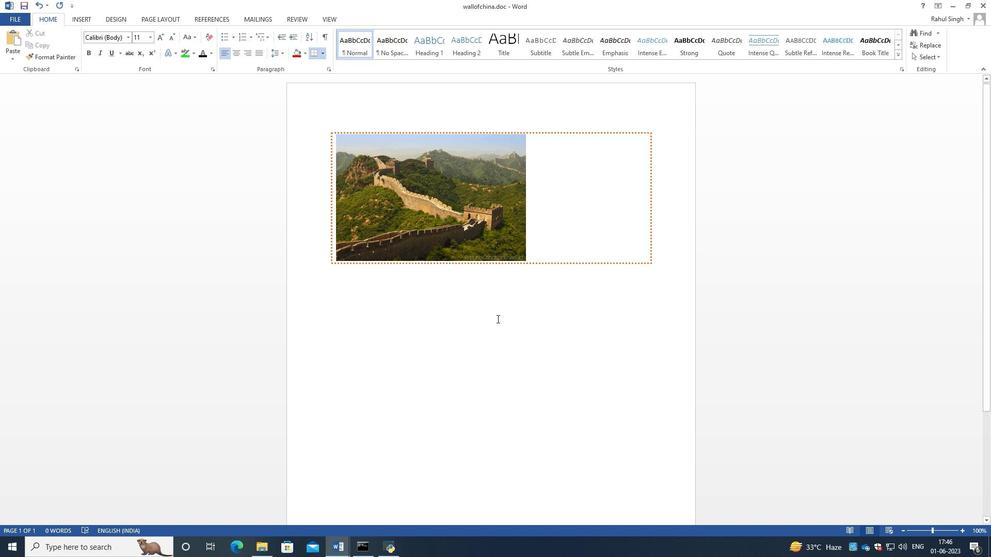 
Action: Mouse pressed left at (471, 314)
Screenshot: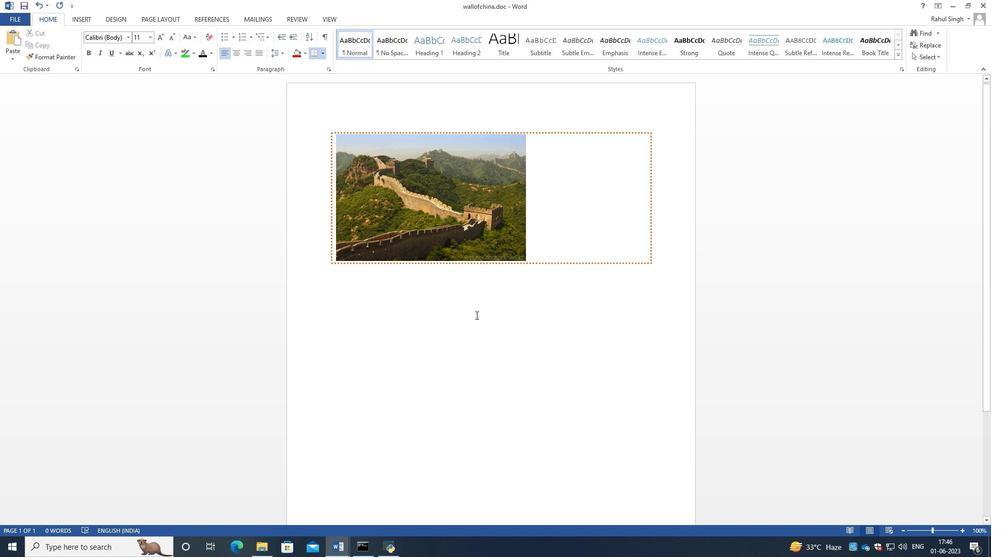 
